 Task: Search one way flight ticket for 1 adult, 6 children, 1 infant in seat and 1 infant on lap in business from Fayetteville: Fayetteville Regional Airport (grannis Field) to Raleigh: Raleigh-durham International Airport on 8-5-2023. Choice of flights is Singapure airlines. Number of bags: 8 checked bags. Price is upto 45000. Outbound departure time preference is 7:15.
Action: Mouse moved to (300, 262)
Screenshot: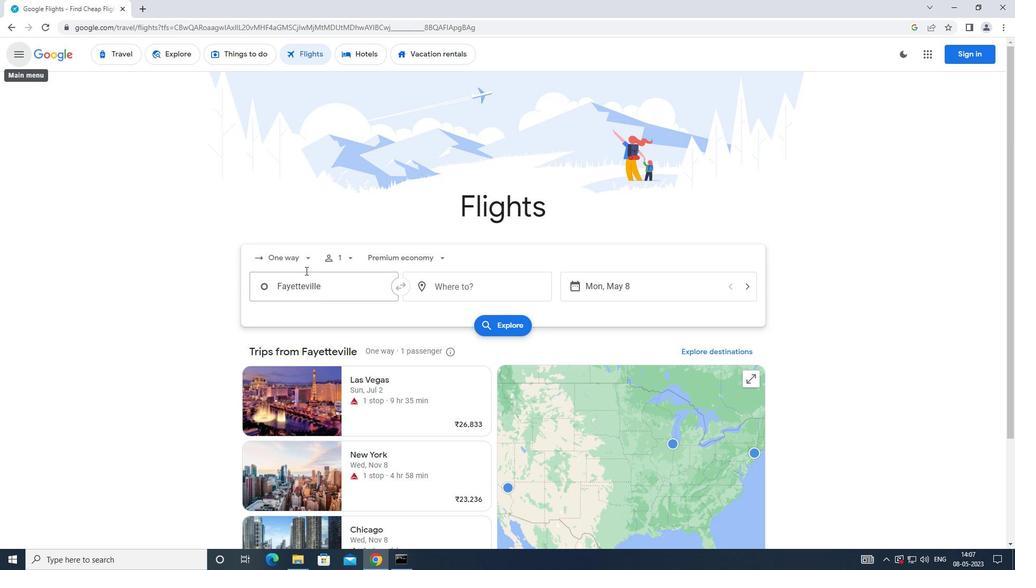 
Action: Mouse pressed left at (300, 262)
Screenshot: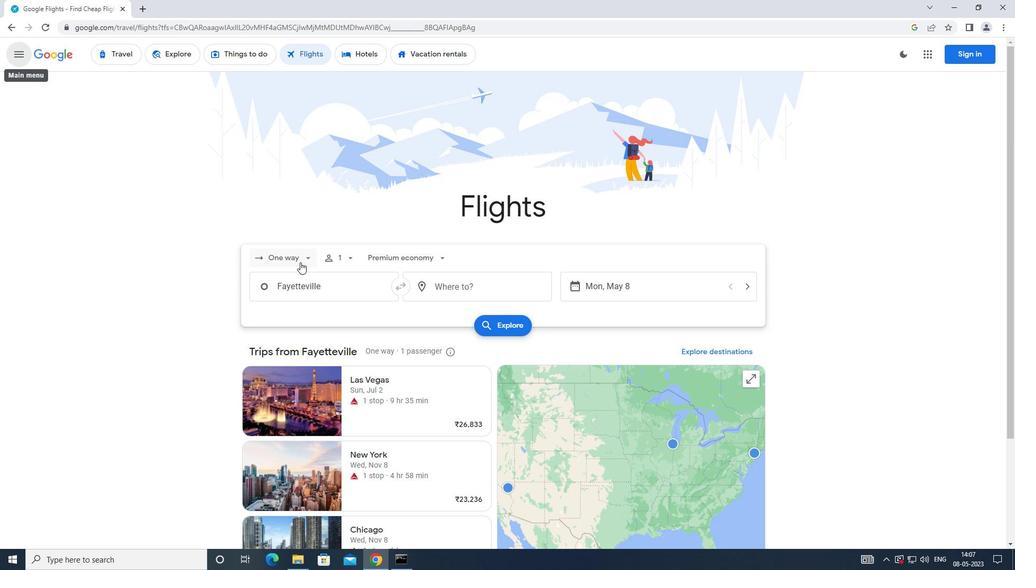 
Action: Mouse moved to (307, 306)
Screenshot: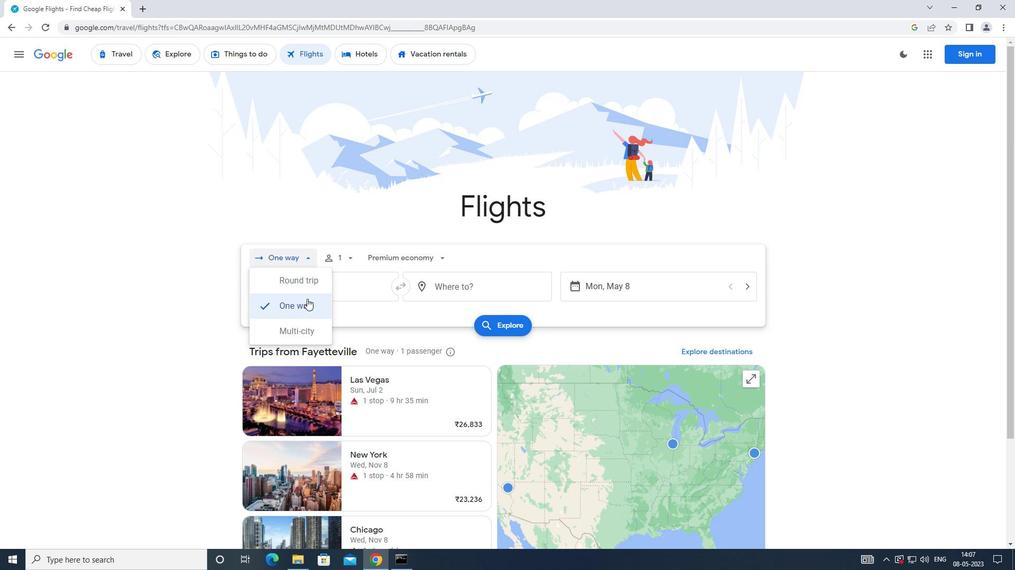 
Action: Mouse pressed left at (307, 306)
Screenshot: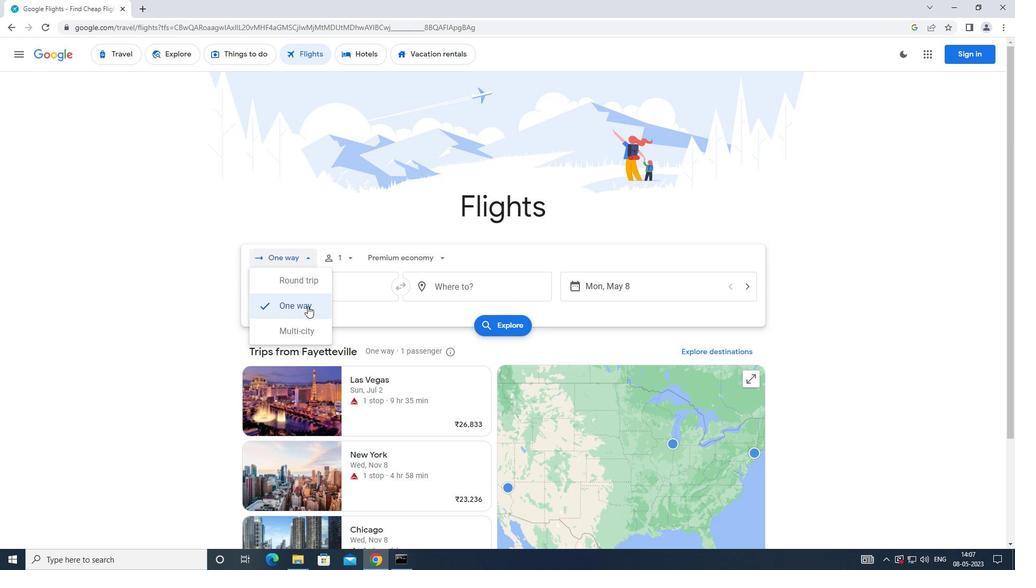 
Action: Mouse moved to (353, 256)
Screenshot: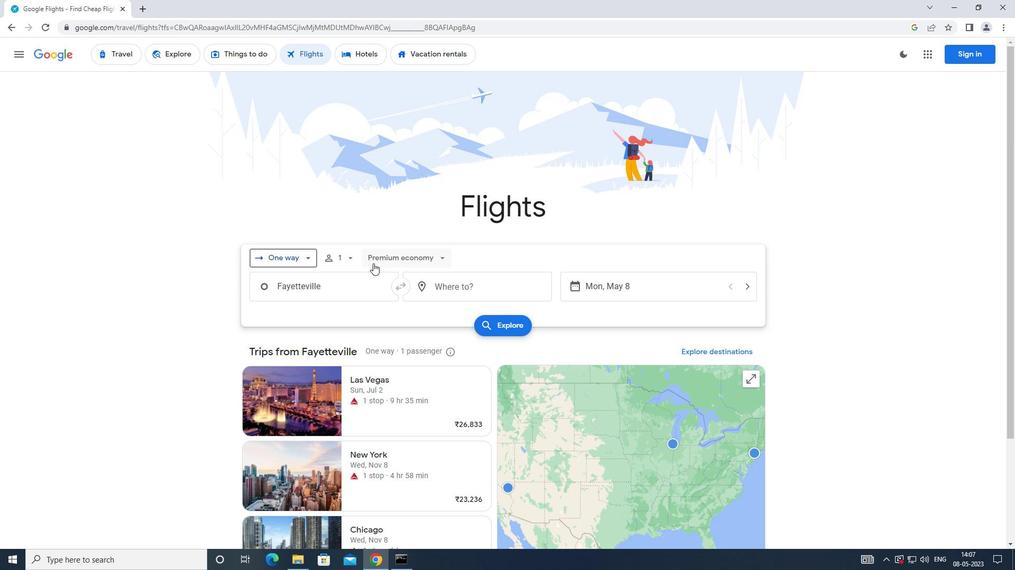 
Action: Mouse pressed left at (353, 256)
Screenshot: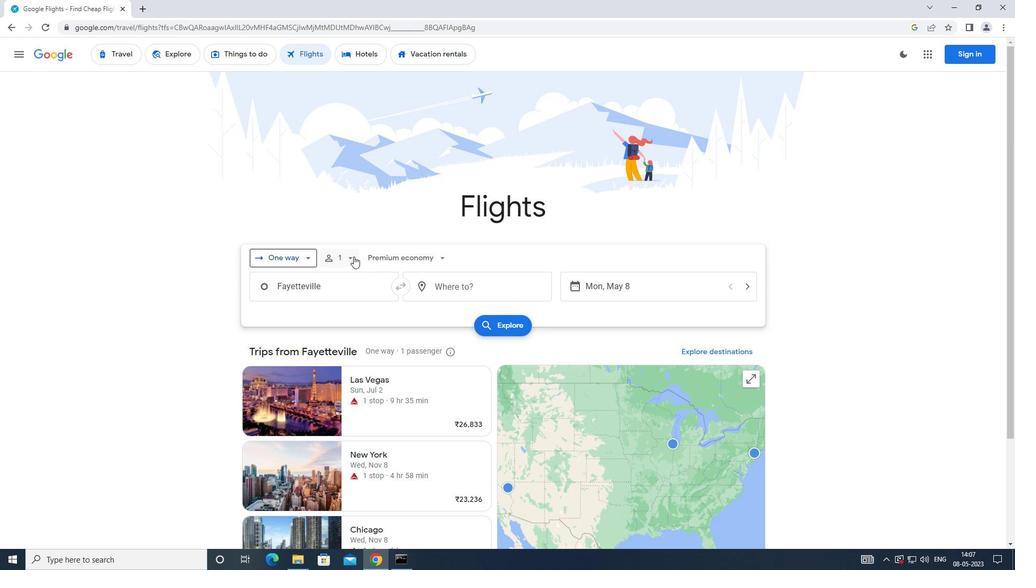 
Action: Mouse moved to (426, 314)
Screenshot: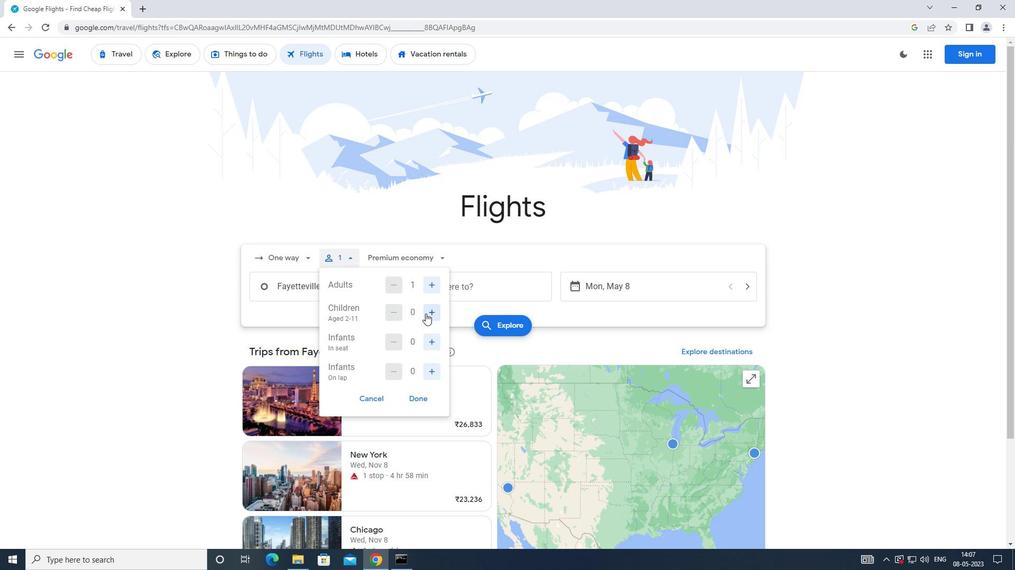 
Action: Mouse pressed left at (426, 314)
Screenshot: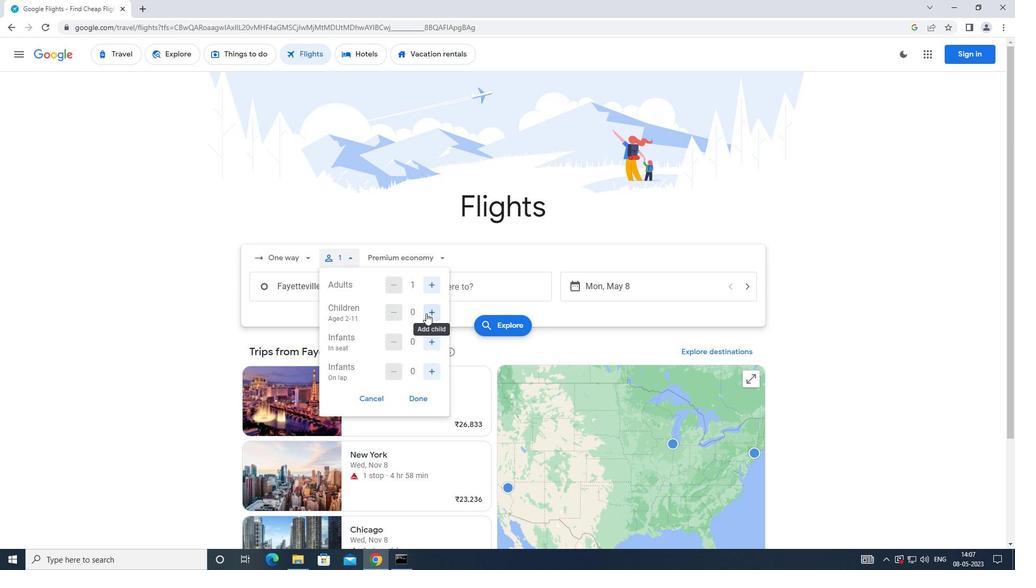 
Action: Mouse pressed left at (426, 314)
Screenshot: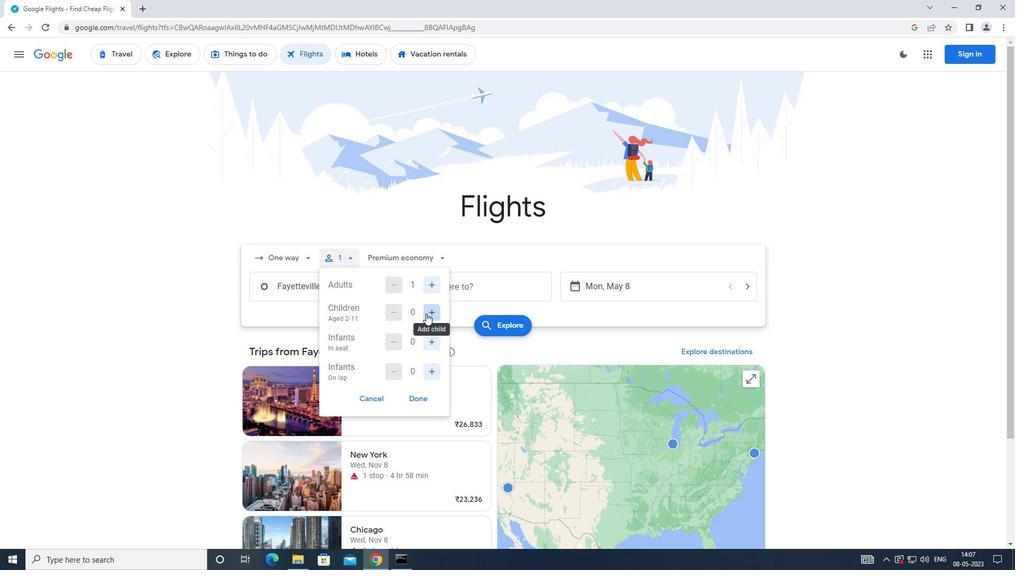 
Action: Mouse pressed left at (426, 314)
Screenshot: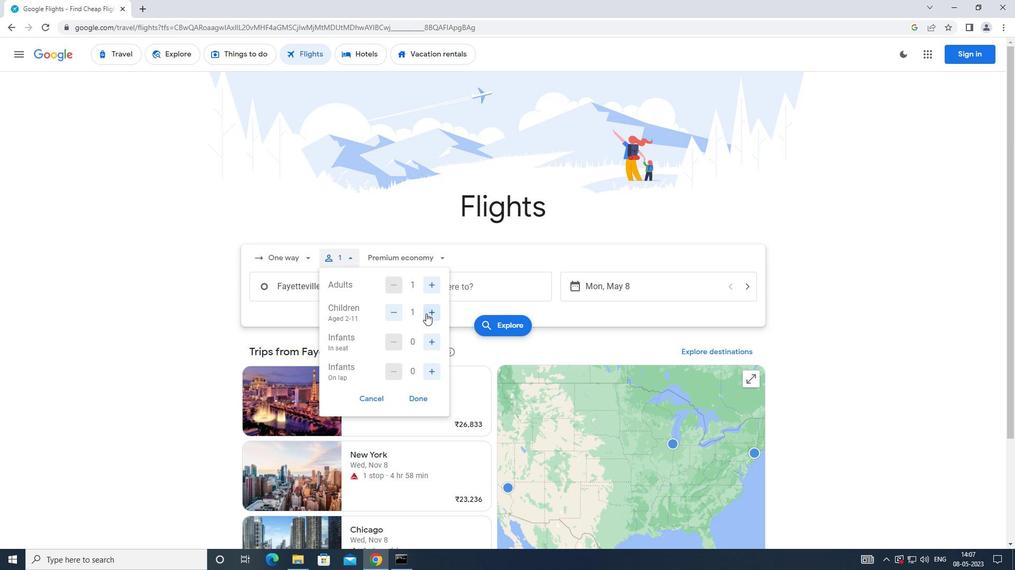 
Action: Mouse pressed left at (426, 314)
Screenshot: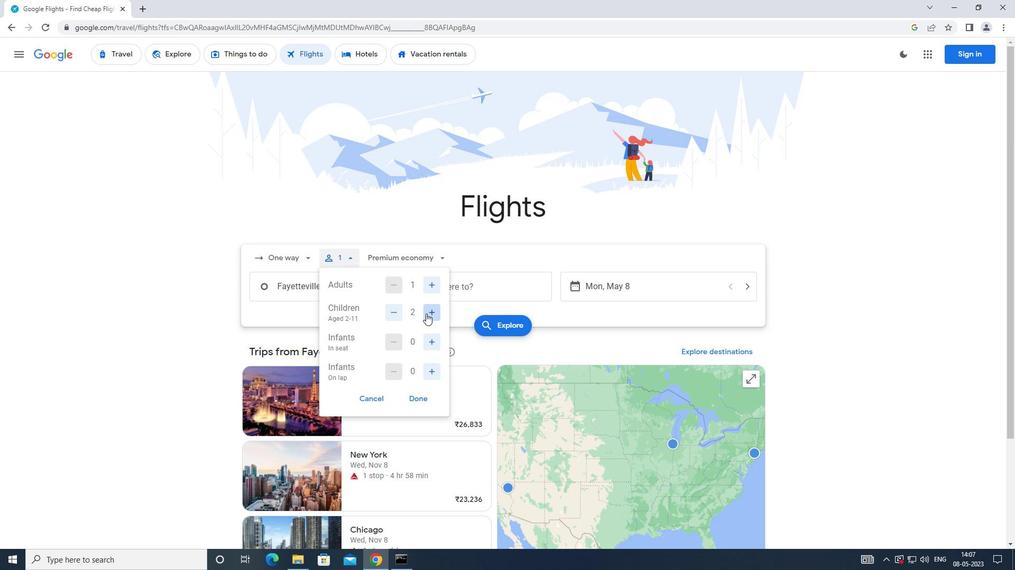 
Action: Mouse pressed left at (426, 314)
Screenshot: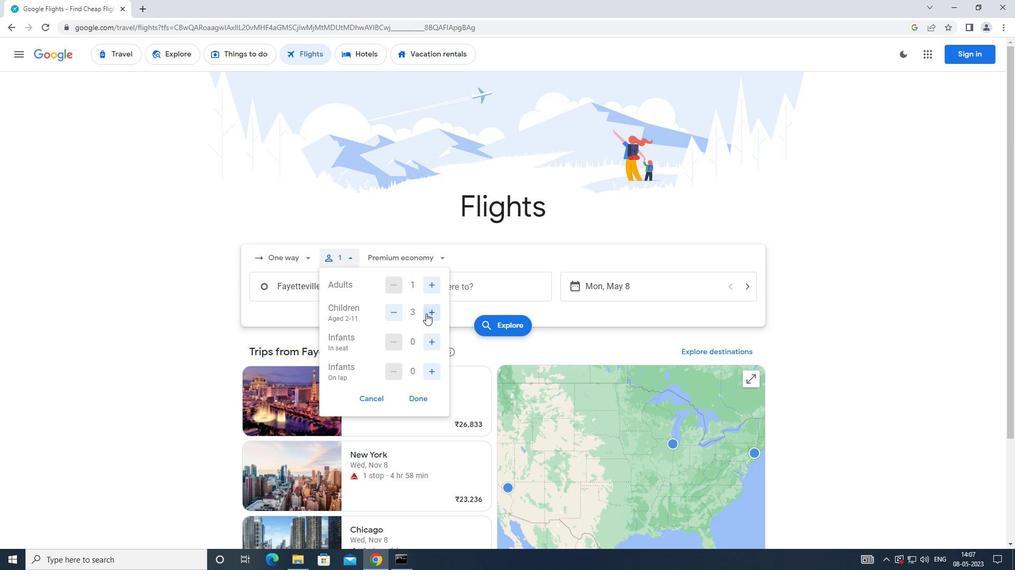 
Action: Mouse pressed left at (426, 314)
Screenshot: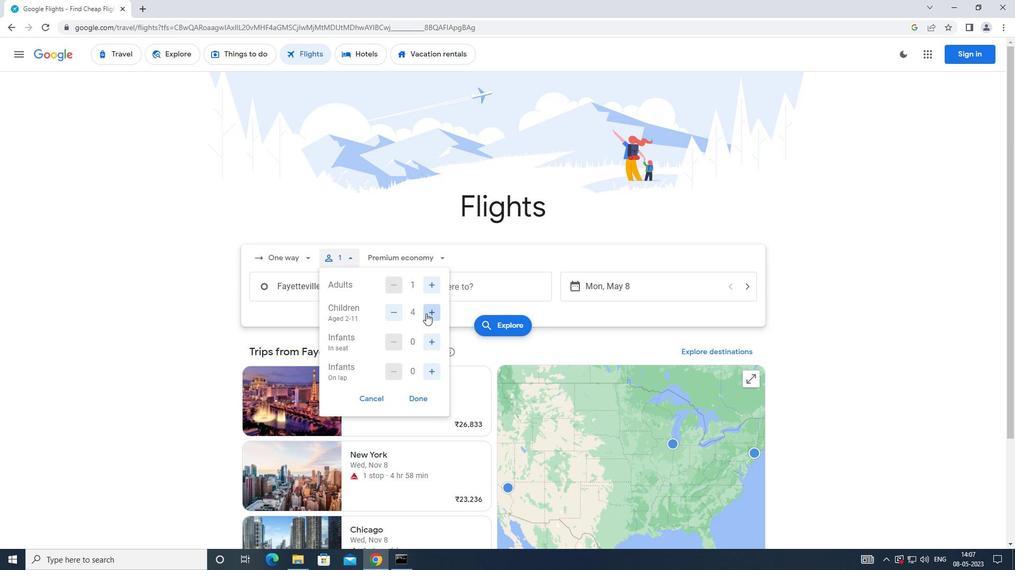 
Action: Mouse moved to (430, 337)
Screenshot: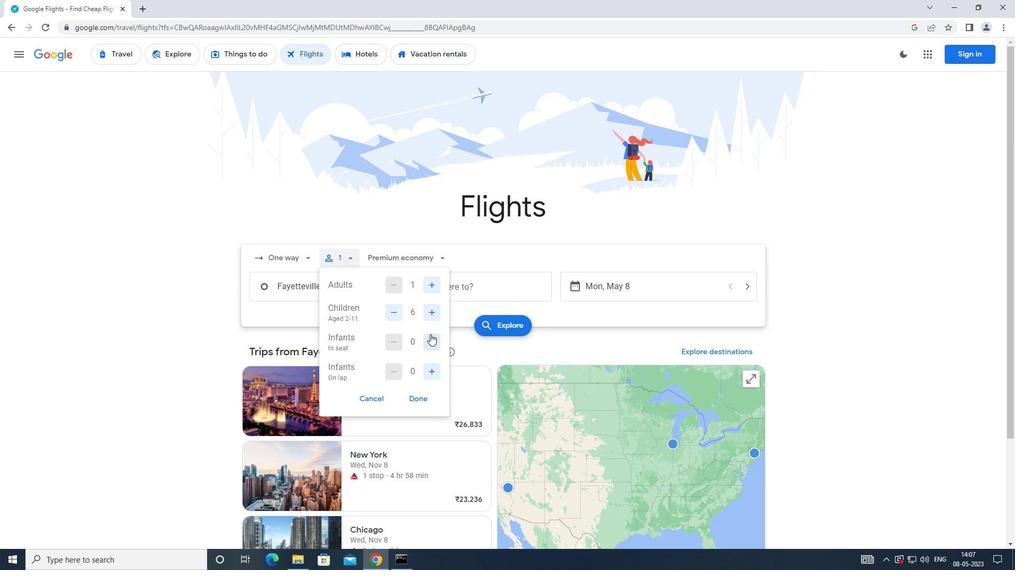 
Action: Mouse pressed left at (430, 337)
Screenshot: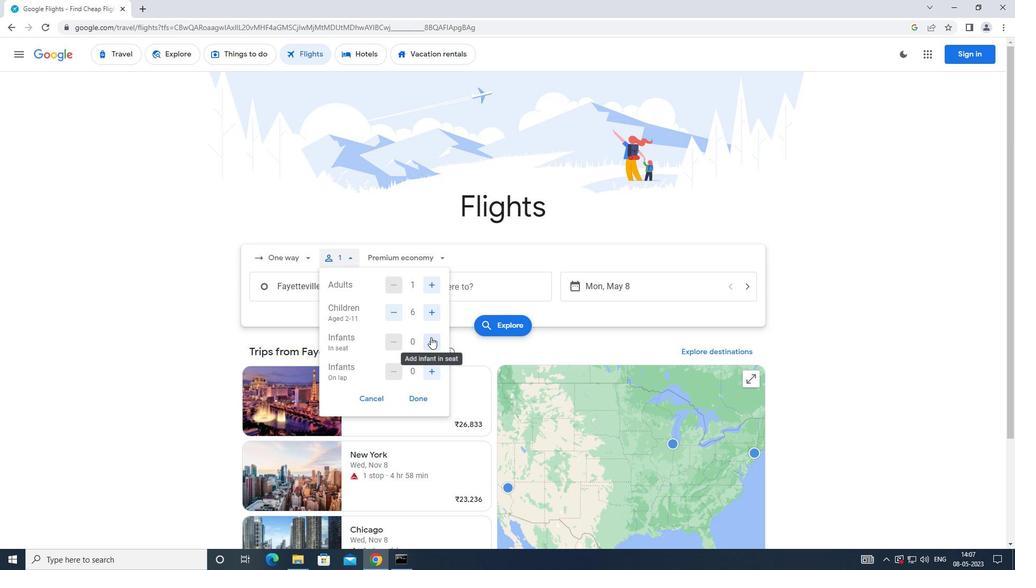 
Action: Mouse moved to (432, 372)
Screenshot: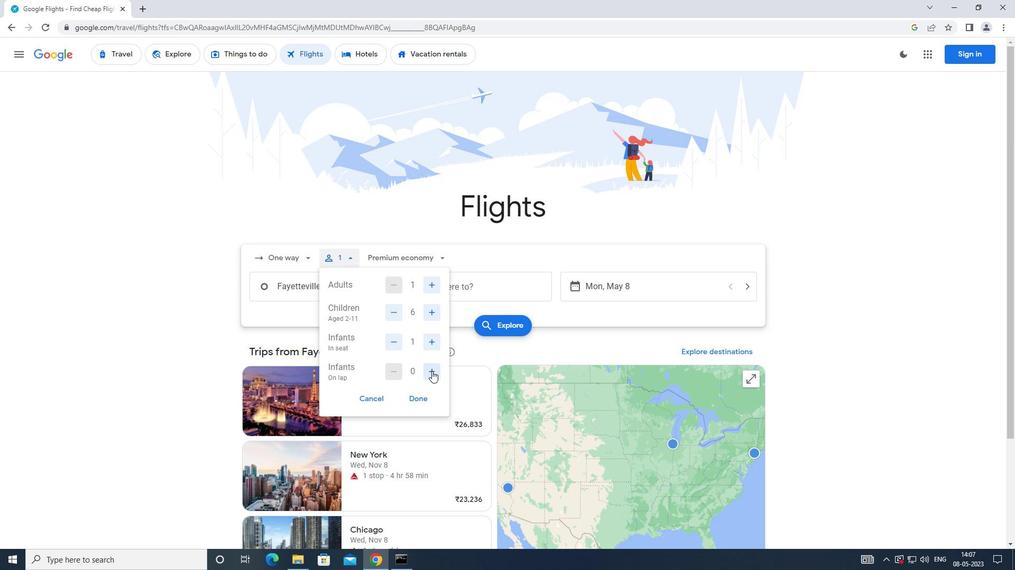 
Action: Mouse pressed left at (432, 372)
Screenshot: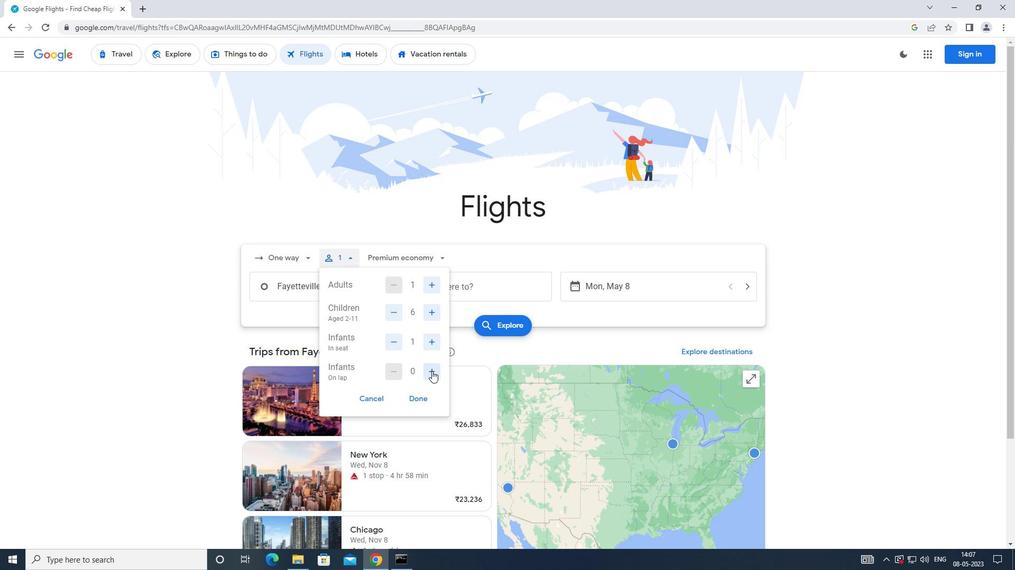 
Action: Mouse moved to (425, 395)
Screenshot: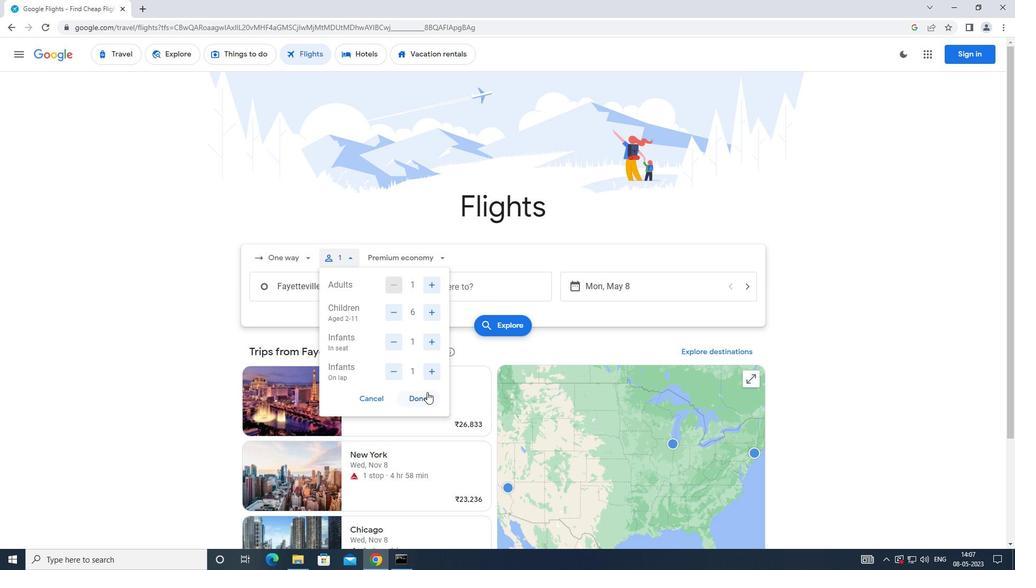 
Action: Mouse pressed left at (425, 395)
Screenshot: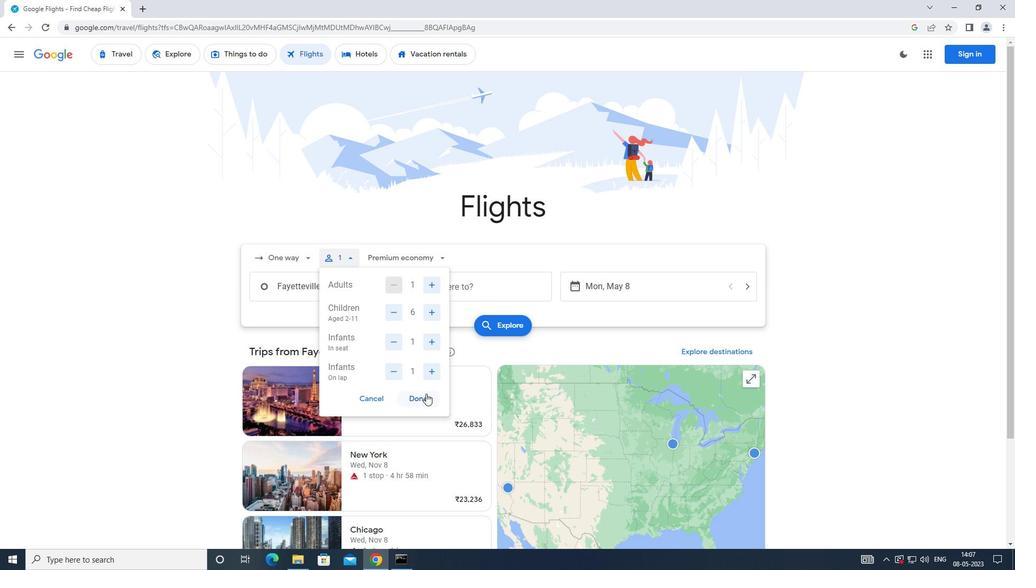 
Action: Mouse moved to (409, 263)
Screenshot: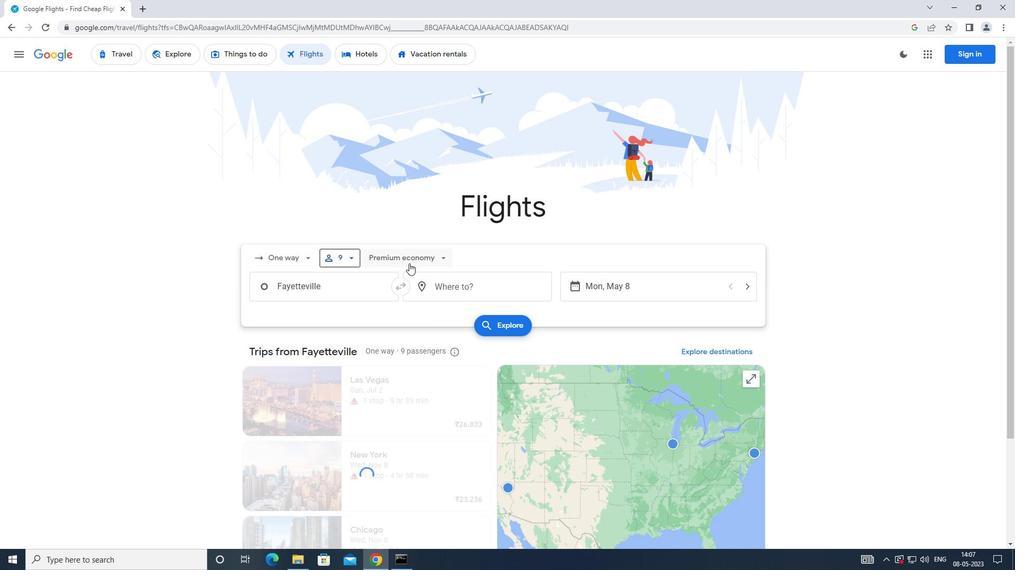 
Action: Mouse pressed left at (409, 263)
Screenshot: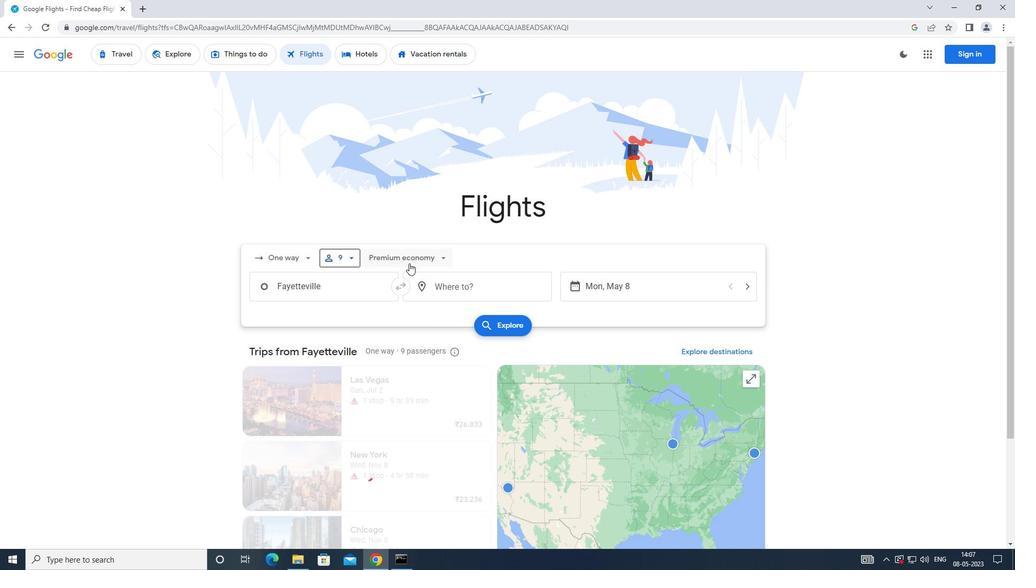
Action: Mouse moved to (419, 336)
Screenshot: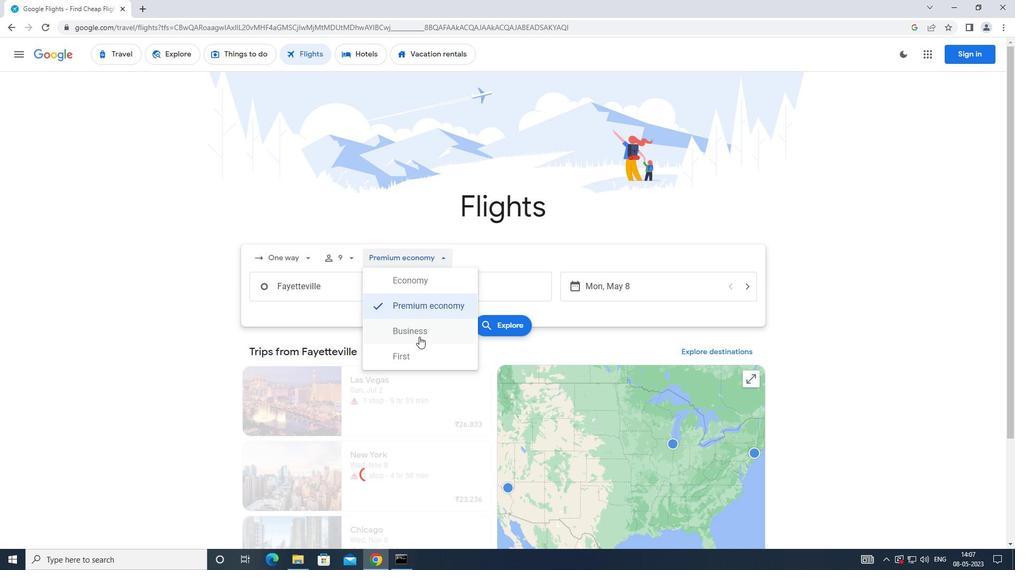 
Action: Mouse pressed left at (419, 336)
Screenshot: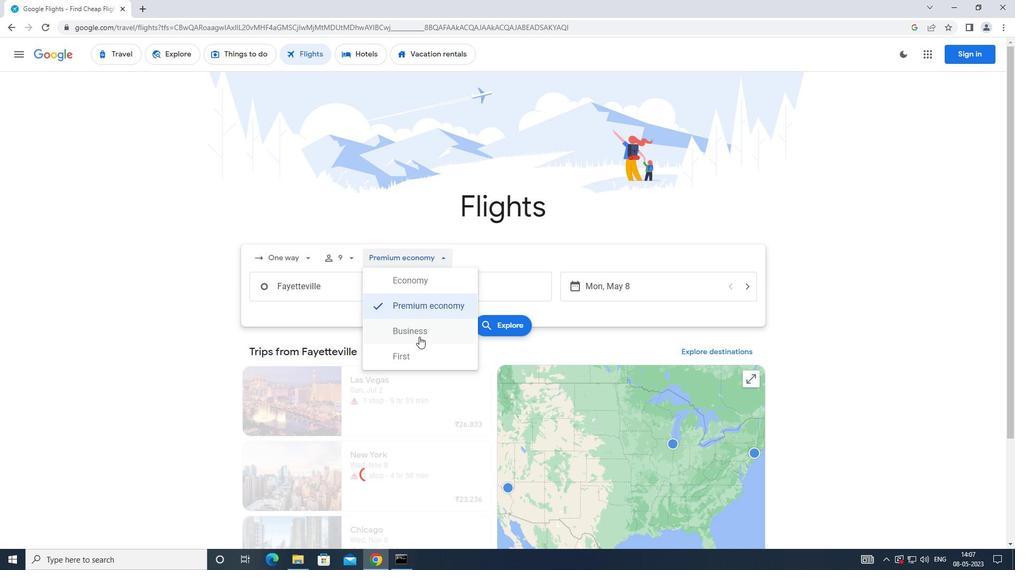 
Action: Mouse moved to (337, 299)
Screenshot: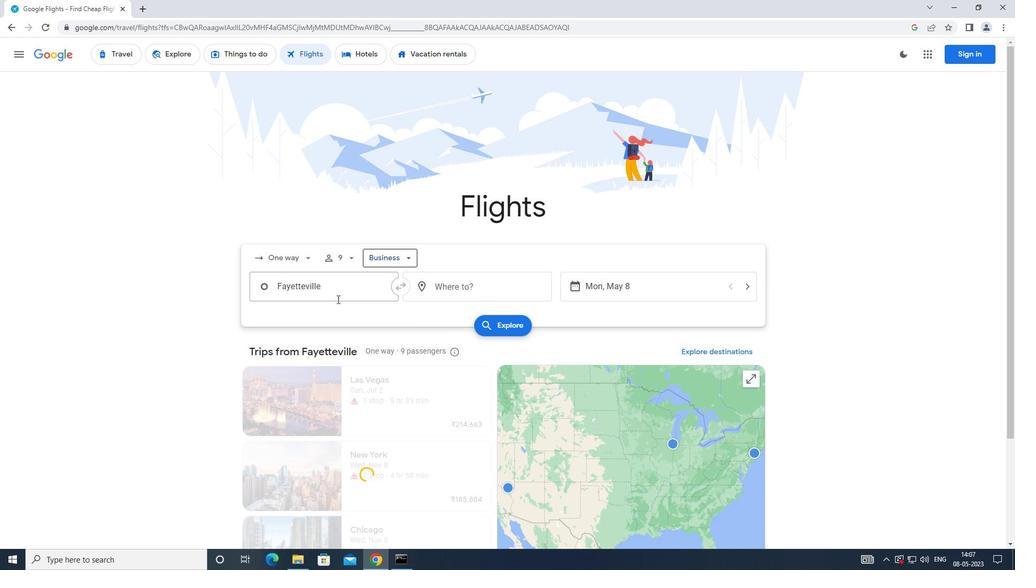 
Action: Mouse pressed left at (337, 299)
Screenshot: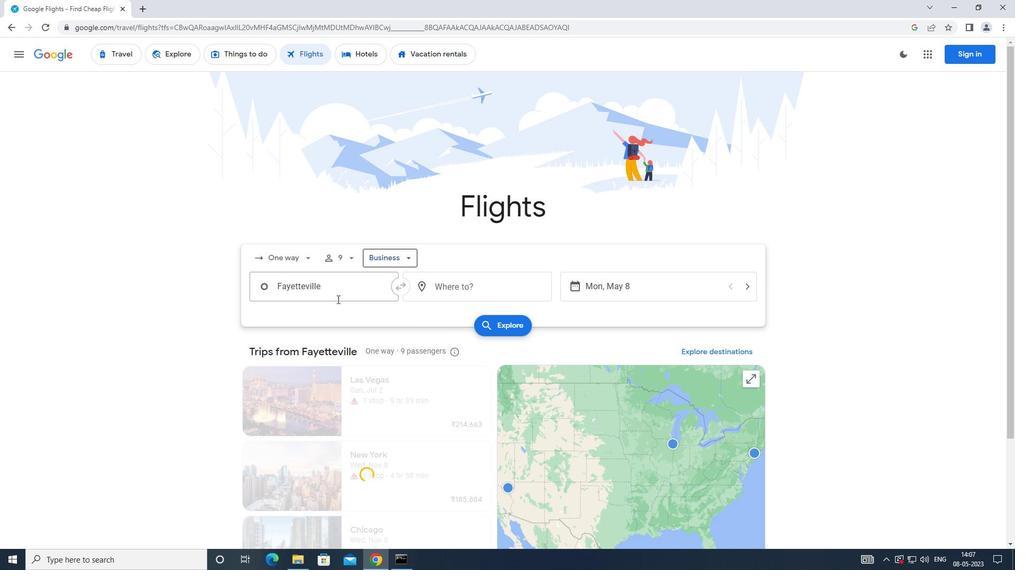 
Action: Mouse moved to (337, 311)
Screenshot: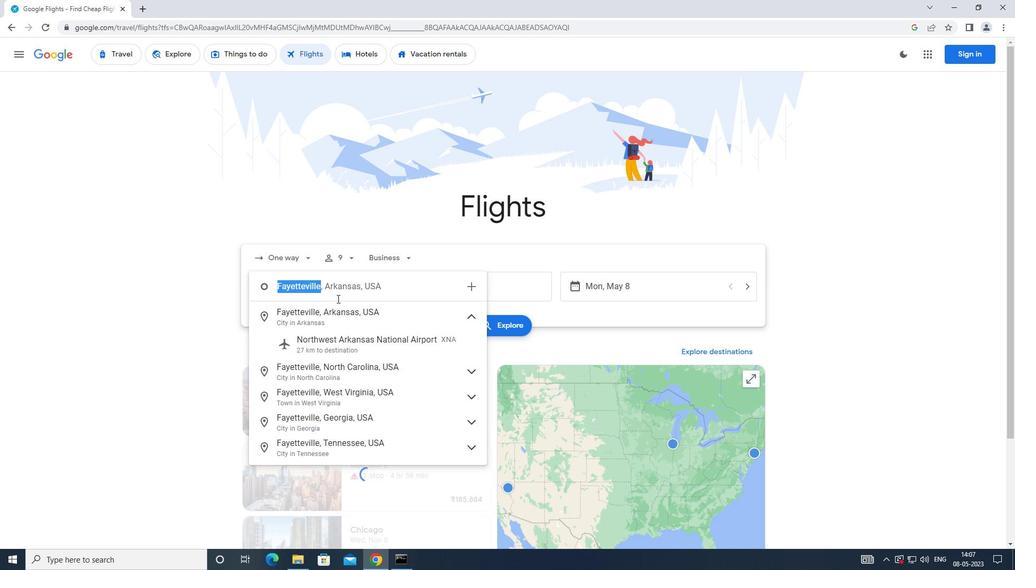 
Action: Key pressed <Key.caps_lock>f<Key.caps_lock>ayetteville<Key.enter>
Screenshot: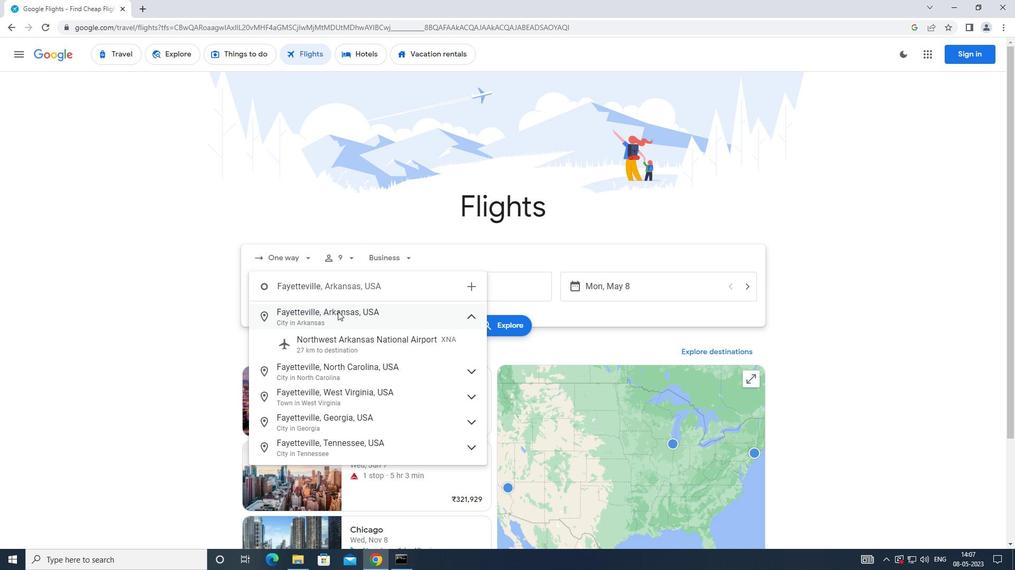 
Action: Mouse moved to (475, 293)
Screenshot: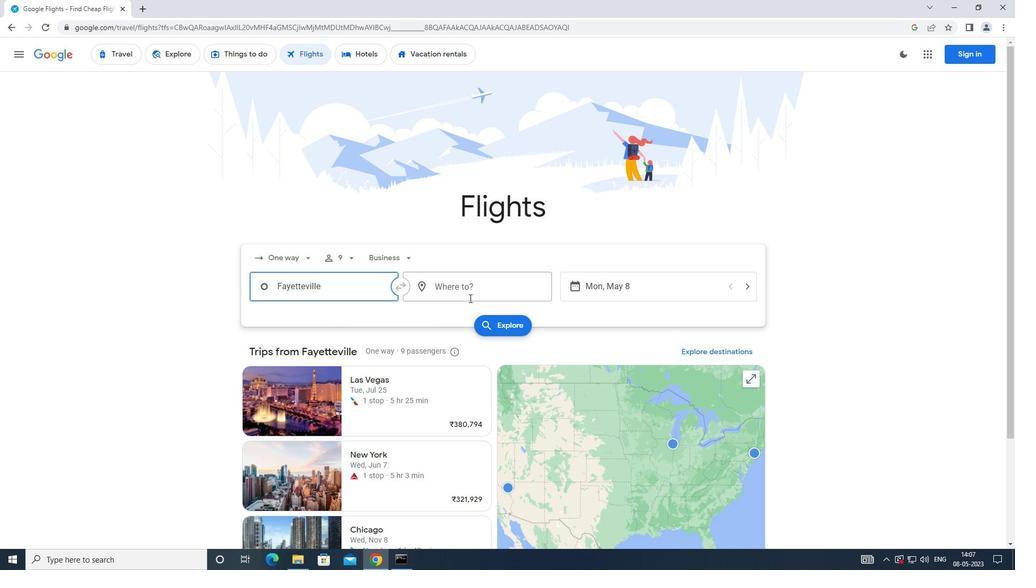 
Action: Mouse pressed left at (475, 293)
Screenshot: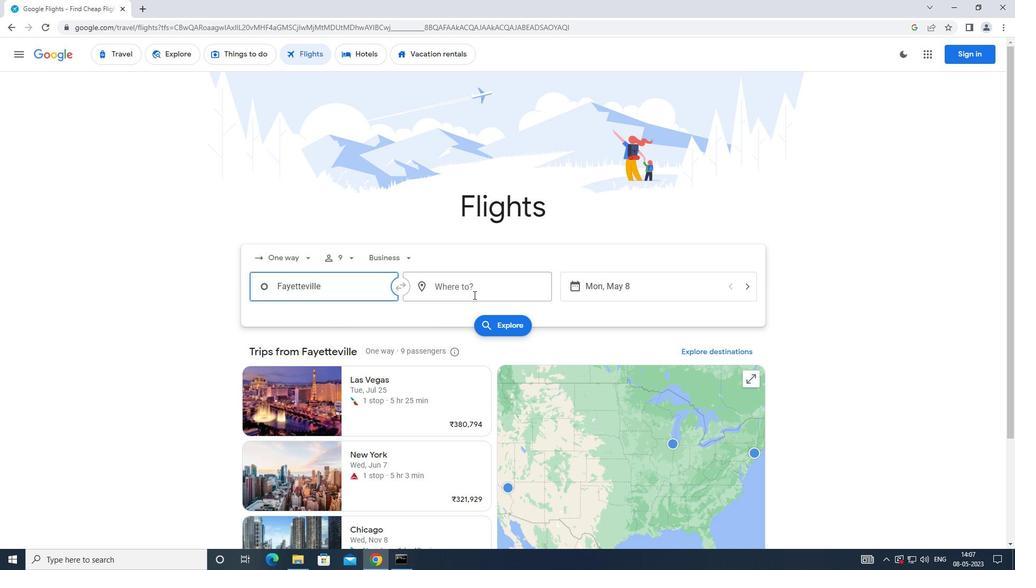
Action: Key pressed <Key.caps_lock>r<Key.caps_lock>aleigh
Screenshot: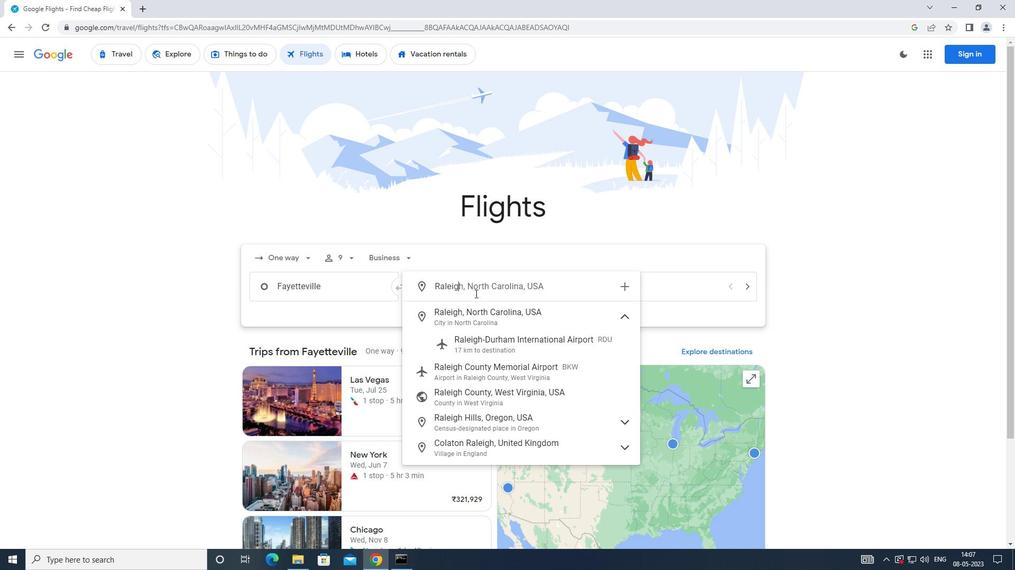 
Action: Mouse moved to (473, 334)
Screenshot: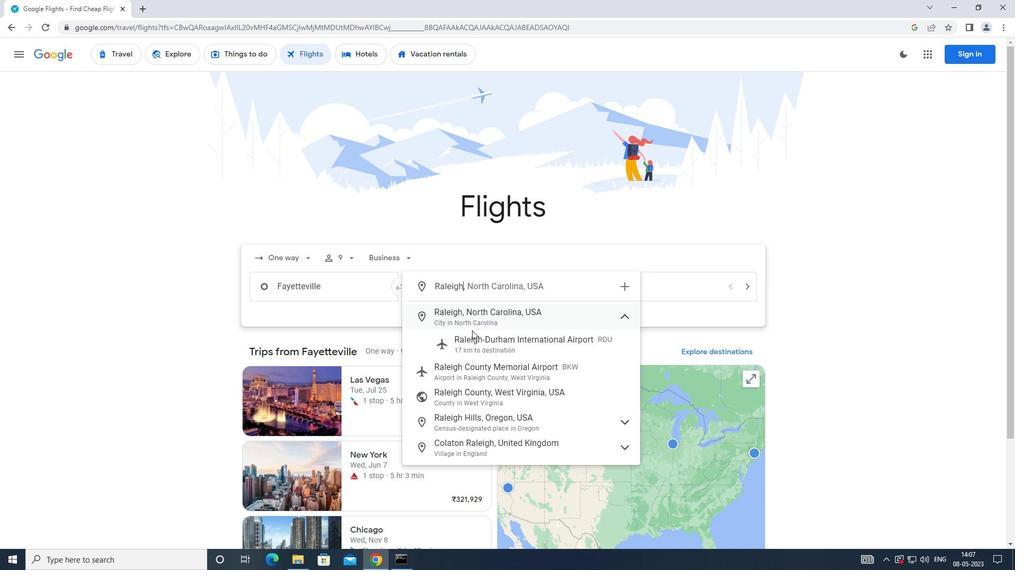 
Action: Mouse pressed left at (473, 334)
Screenshot: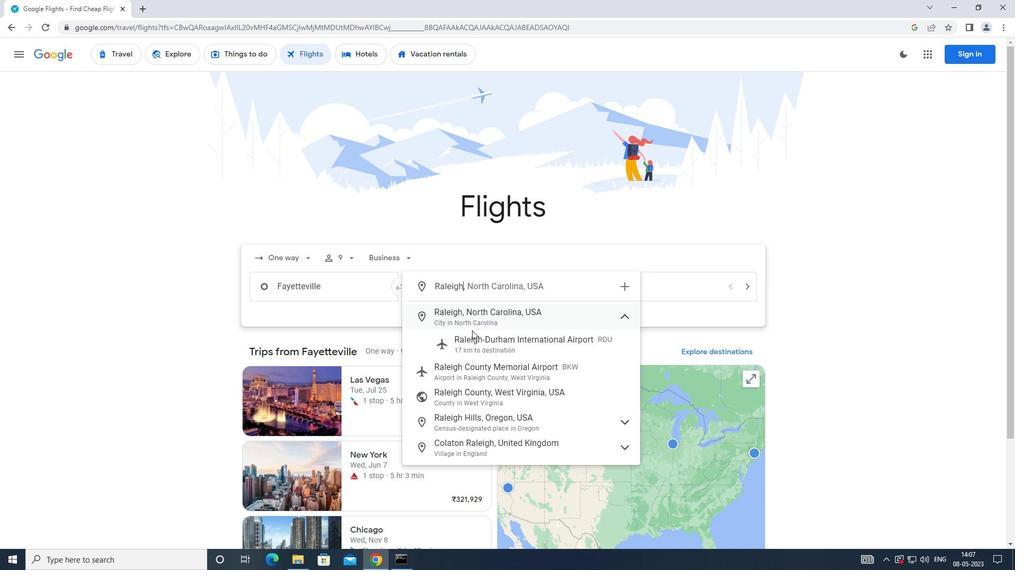 
Action: Mouse moved to (598, 287)
Screenshot: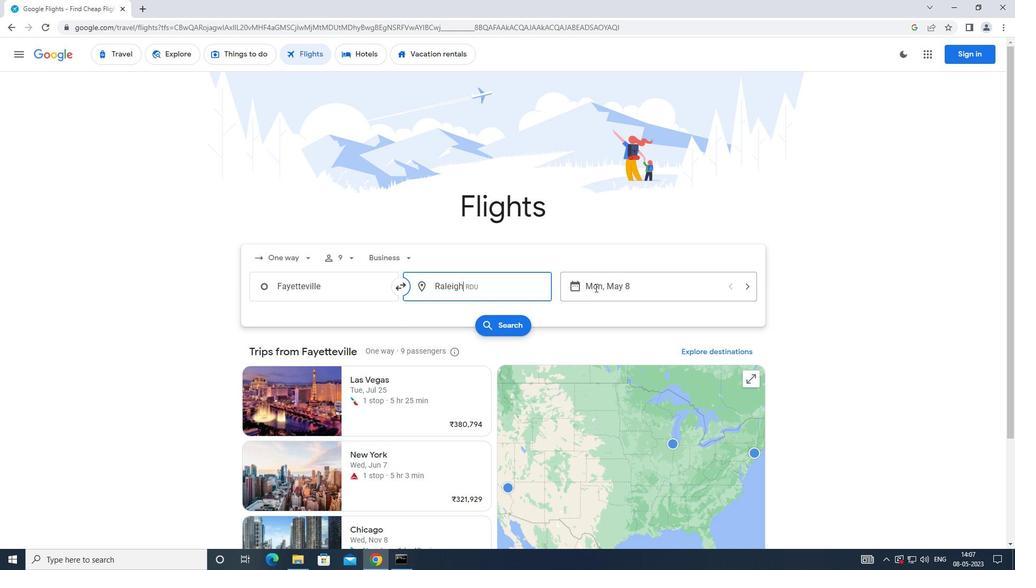 
Action: Mouse pressed left at (598, 287)
Screenshot: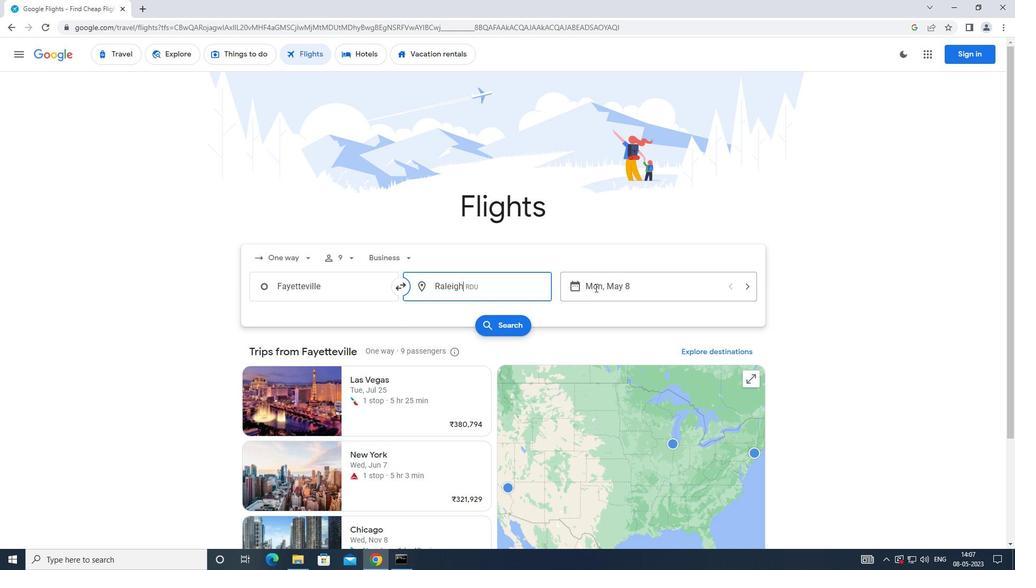 
Action: Mouse moved to (408, 393)
Screenshot: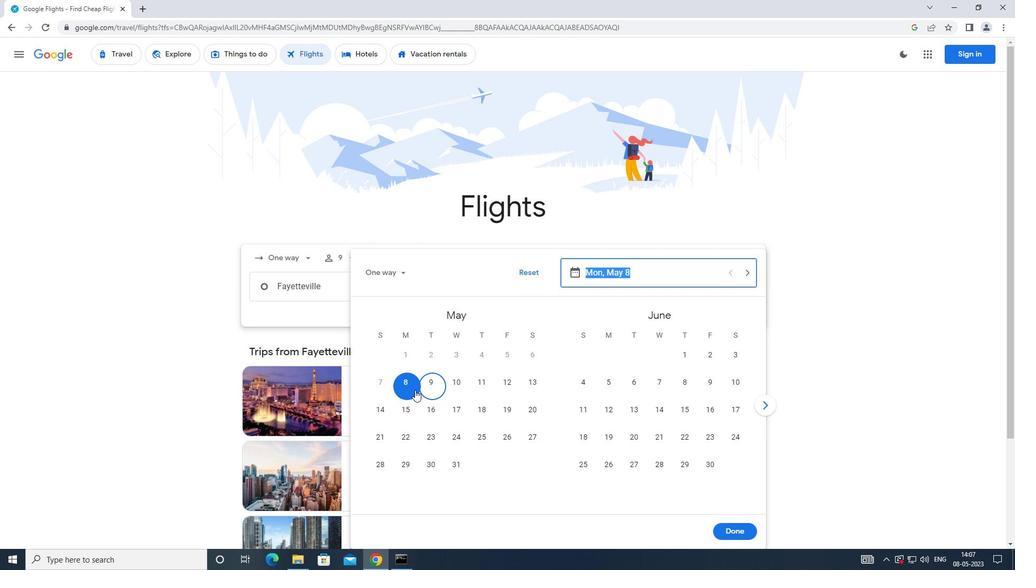 
Action: Mouse pressed left at (408, 393)
Screenshot: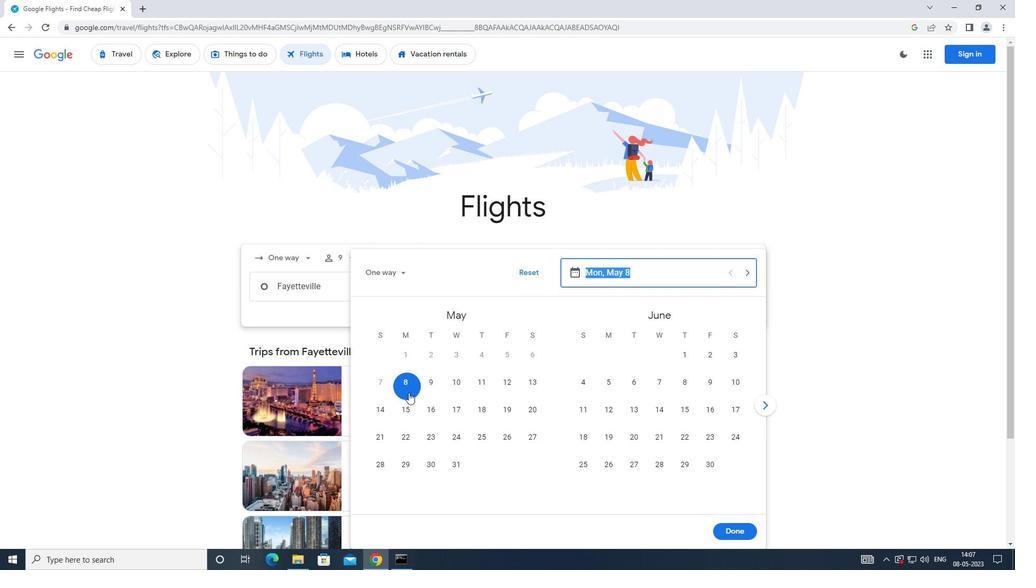 
Action: Mouse moved to (736, 528)
Screenshot: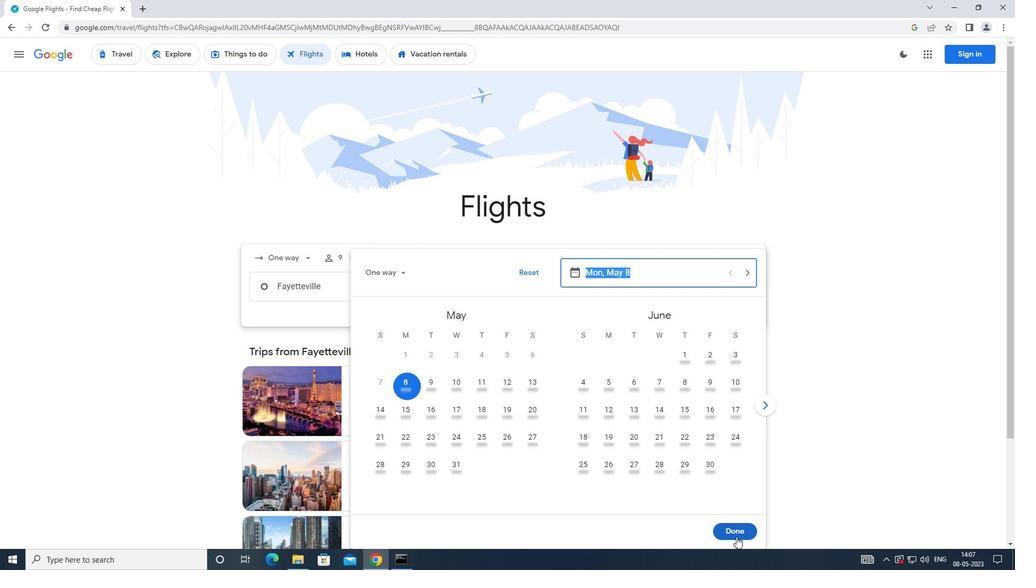 
Action: Mouse pressed left at (736, 528)
Screenshot: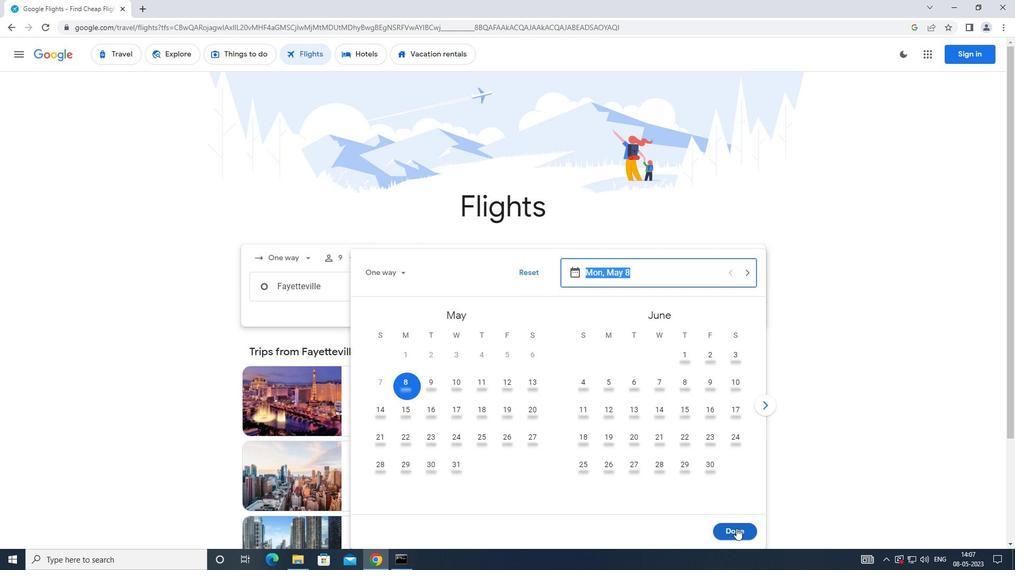 
Action: Mouse moved to (506, 320)
Screenshot: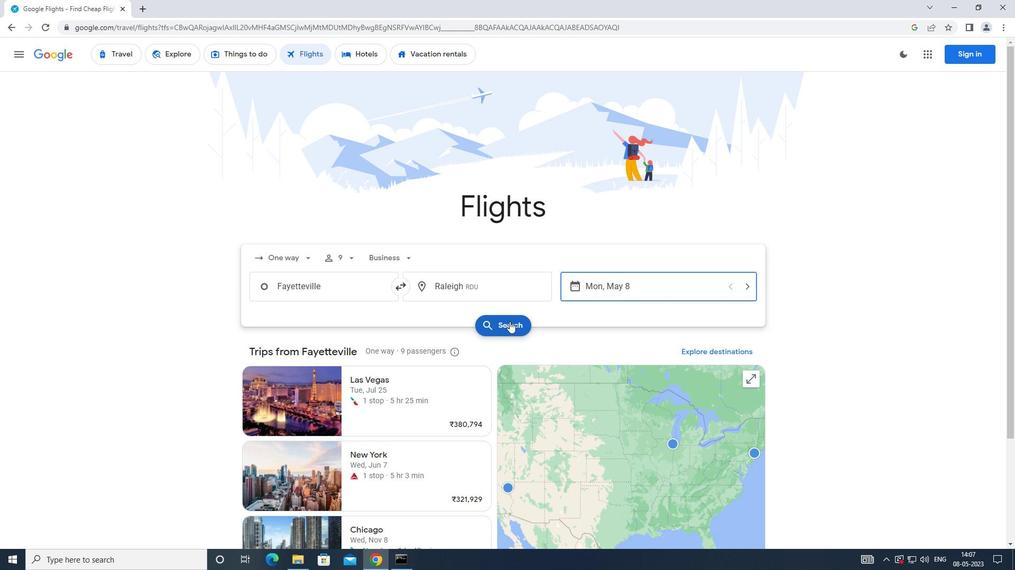 
Action: Mouse pressed left at (506, 320)
Screenshot: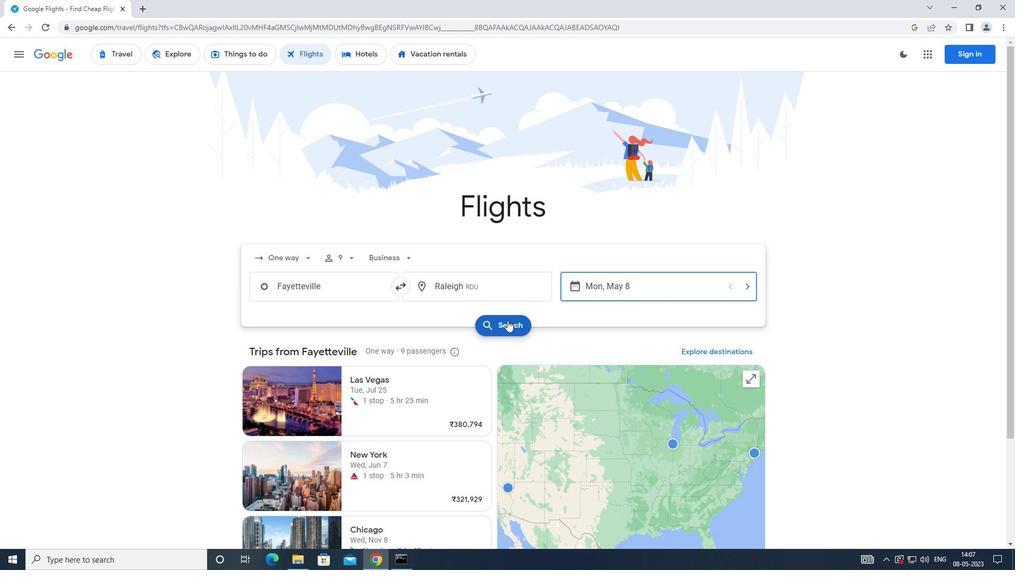 
Action: Mouse moved to (259, 154)
Screenshot: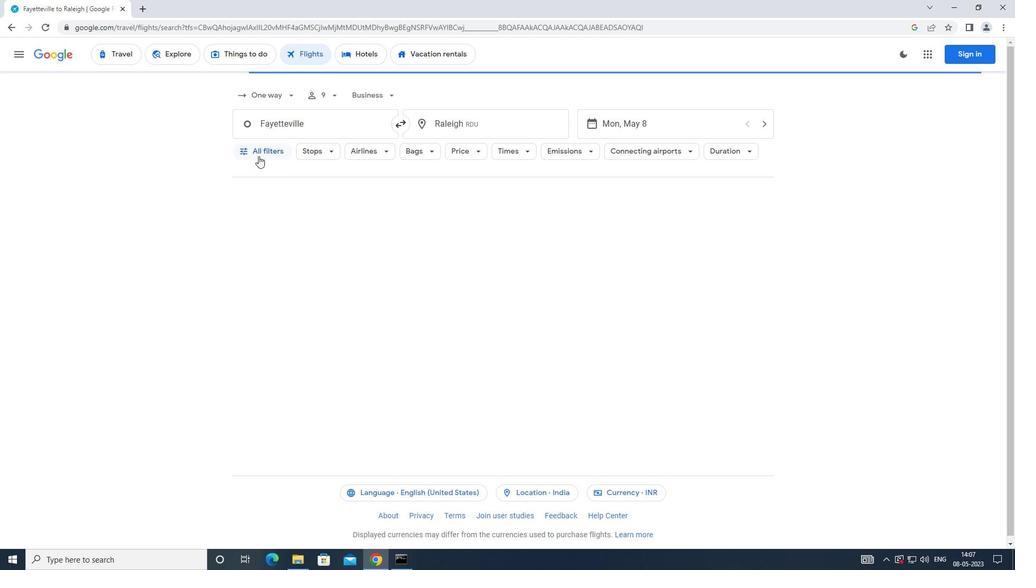 
Action: Mouse pressed left at (259, 154)
Screenshot: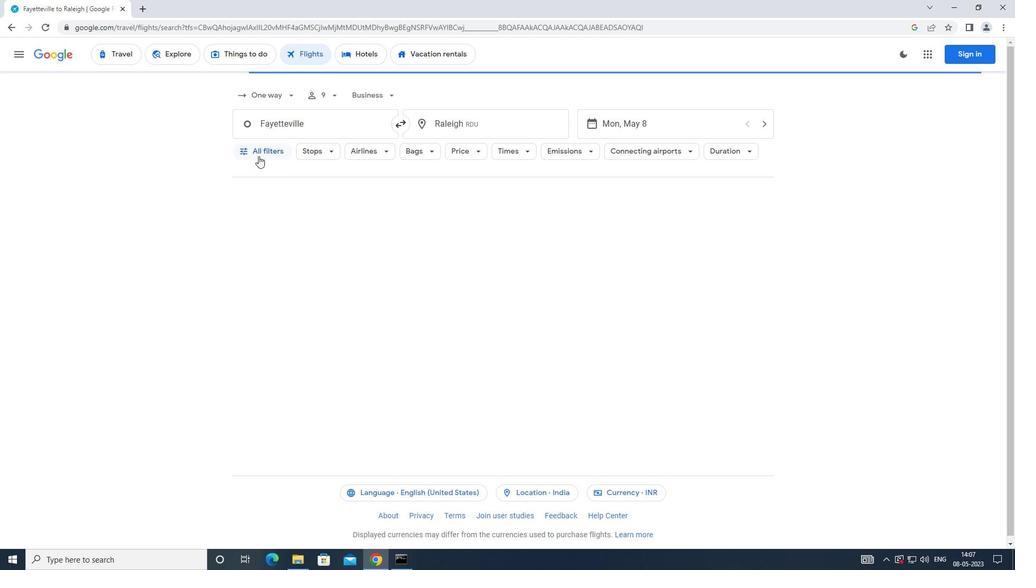 
Action: Mouse moved to (383, 376)
Screenshot: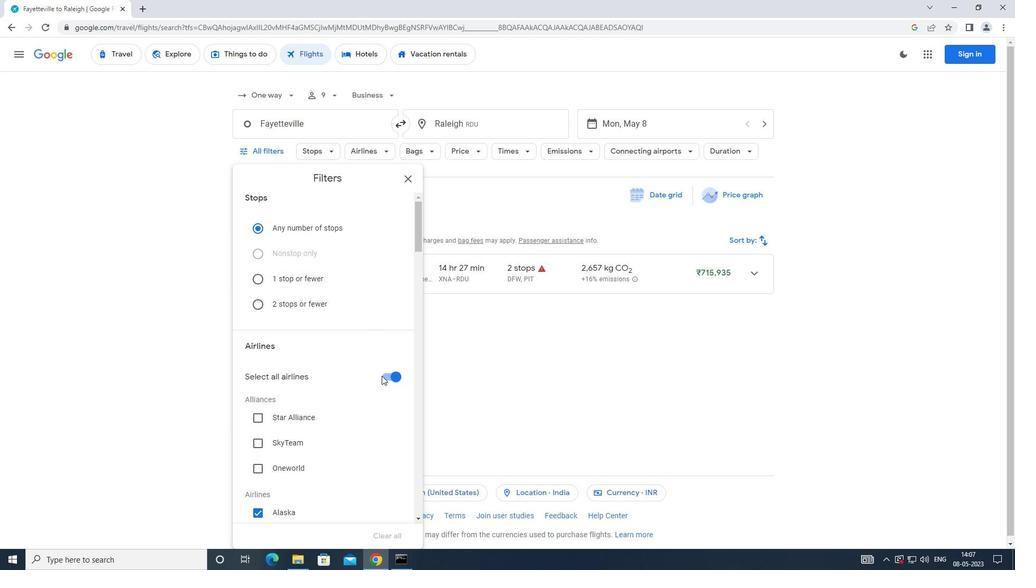 
Action: Mouse pressed left at (383, 376)
Screenshot: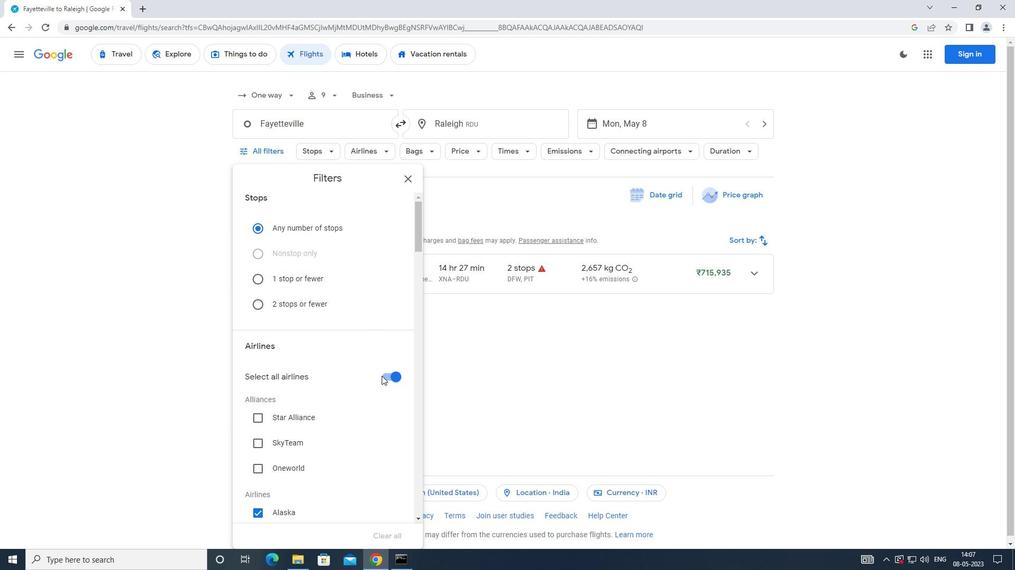 
Action: Mouse moved to (367, 374)
Screenshot: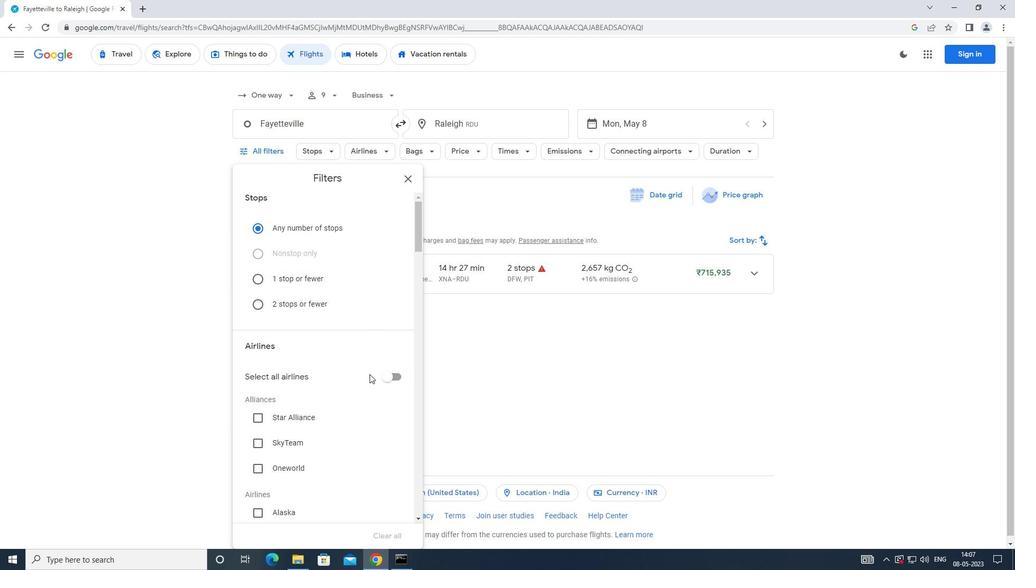 
Action: Mouse scrolled (367, 373) with delta (0, 0)
Screenshot: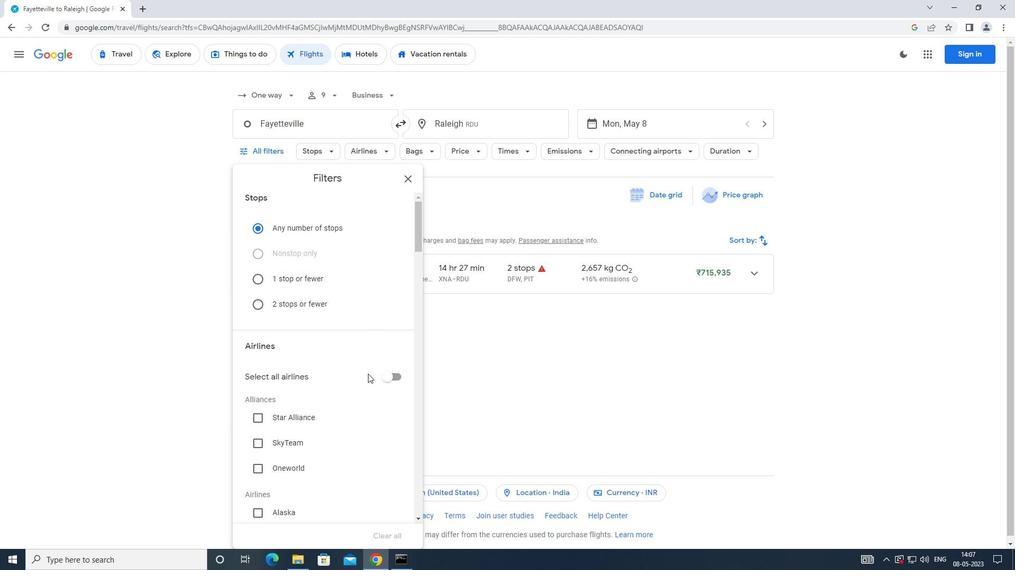
Action: Mouse scrolled (367, 373) with delta (0, 0)
Screenshot: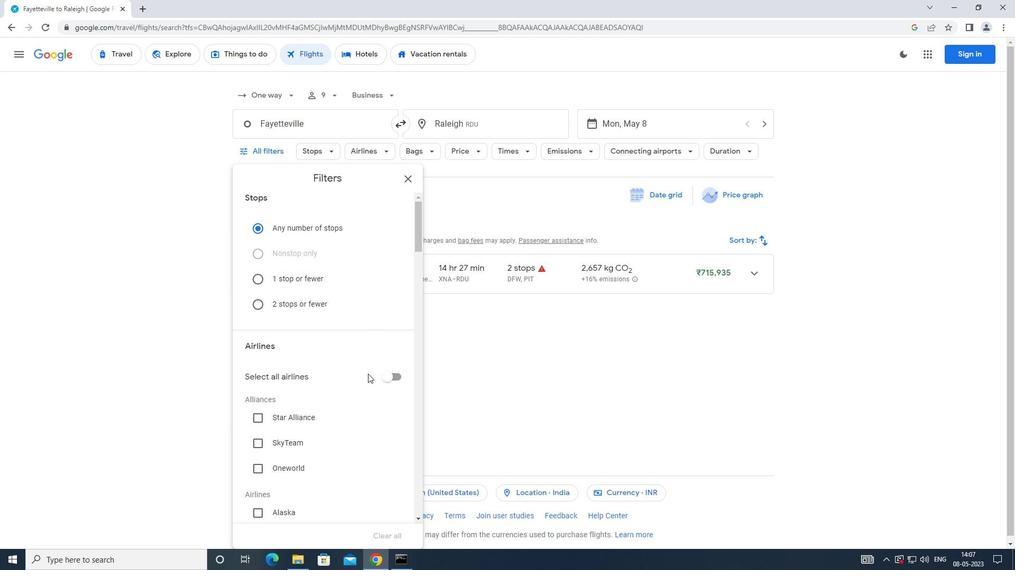 
Action: Mouse scrolled (367, 373) with delta (0, 0)
Screenshot: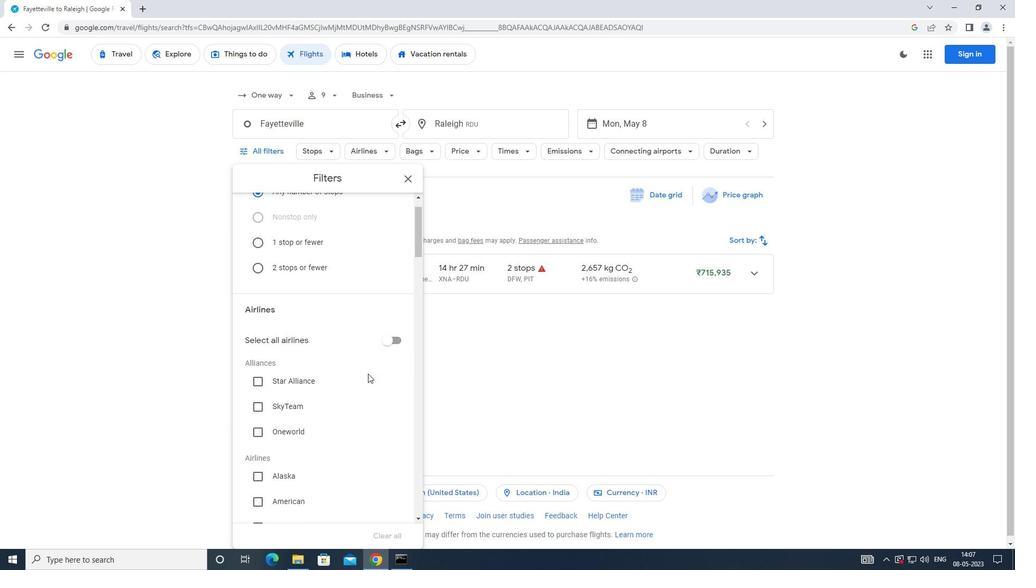 
Action: Mouse moved to (367, 373)
Screenshot: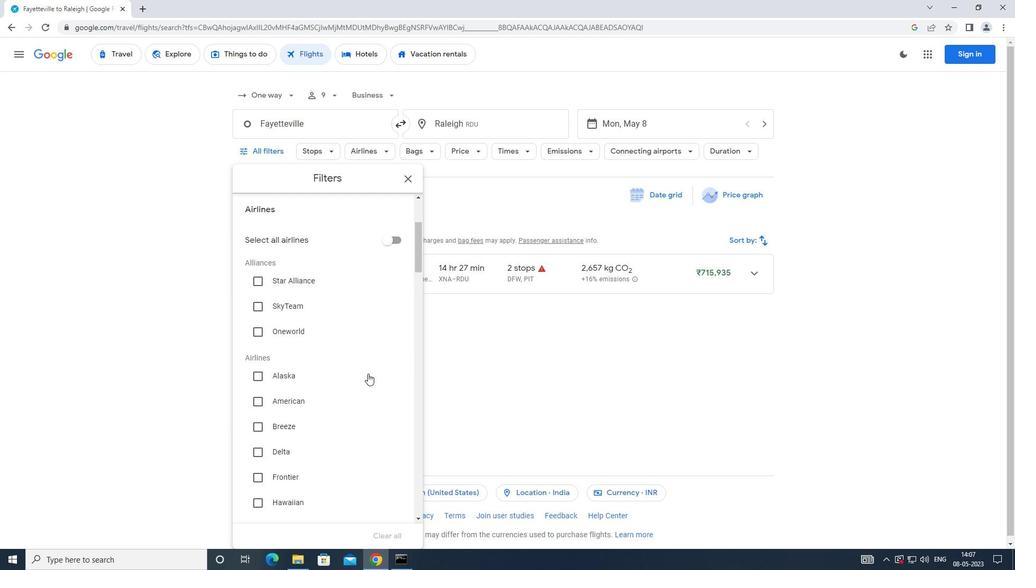 
Action: Mouse scrolled (367, 372) with delta (0, 0)
Screenshot: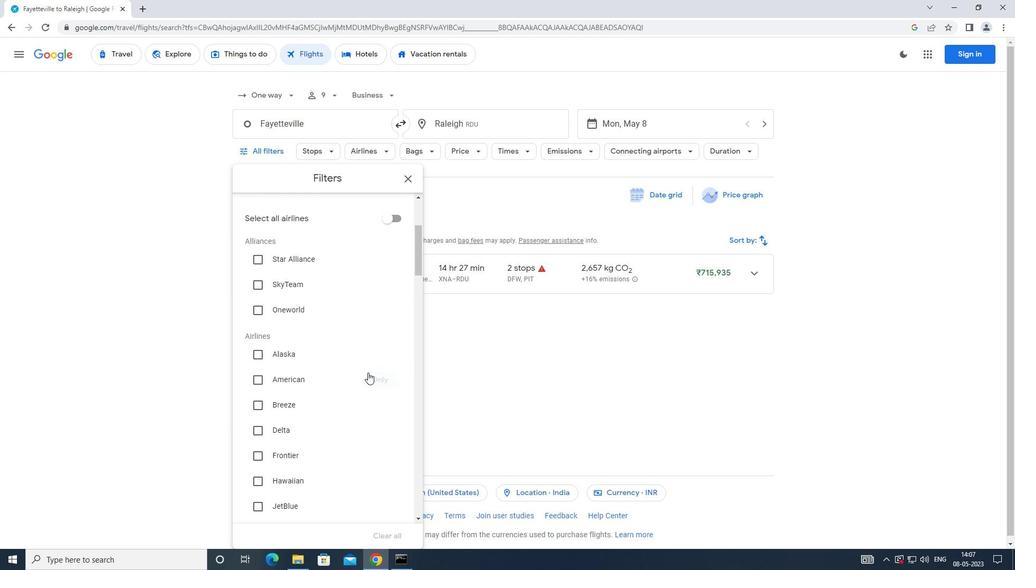 
Action: Mouse scrolled (367, 372) with delta (0, 0)
Screenshot: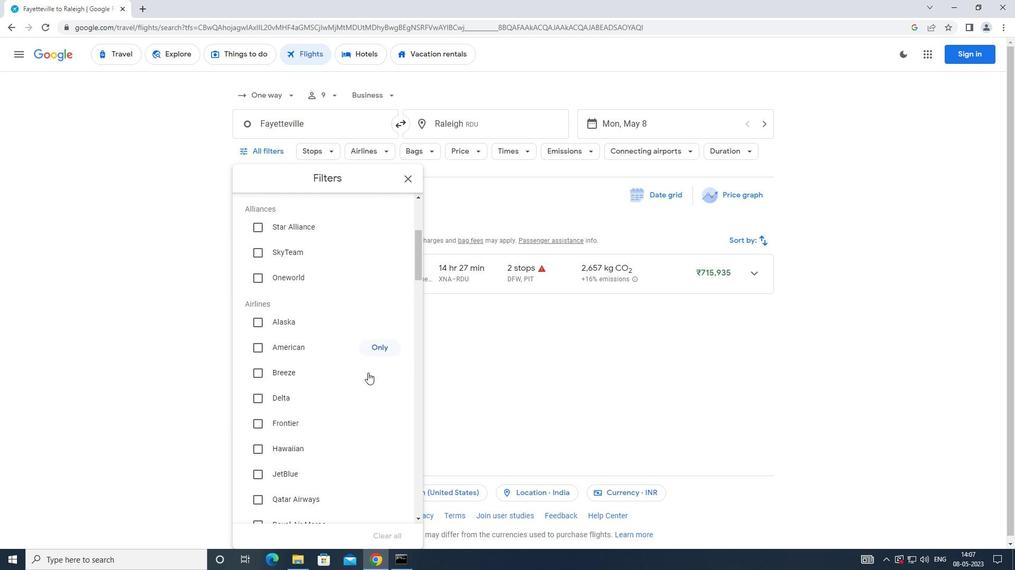 
Action: Mouse scrolled (367, 372) with delta (0, 0)
Screenshot: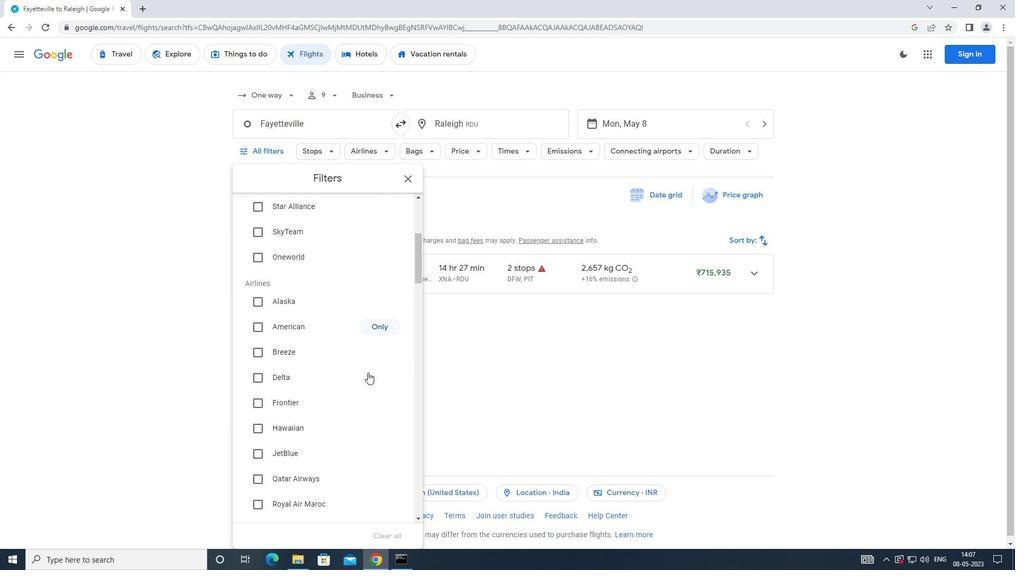 
Action: Mouse scrolled (367, 372) with delta (0, 0)
Screenshot: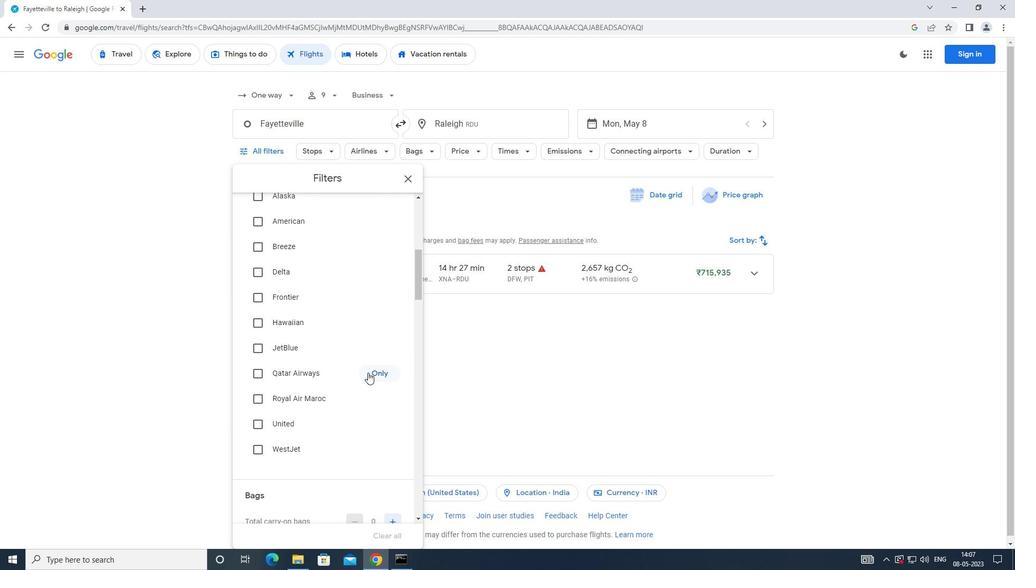 
Action: Mouse moved to (367, 372)
Screenshot: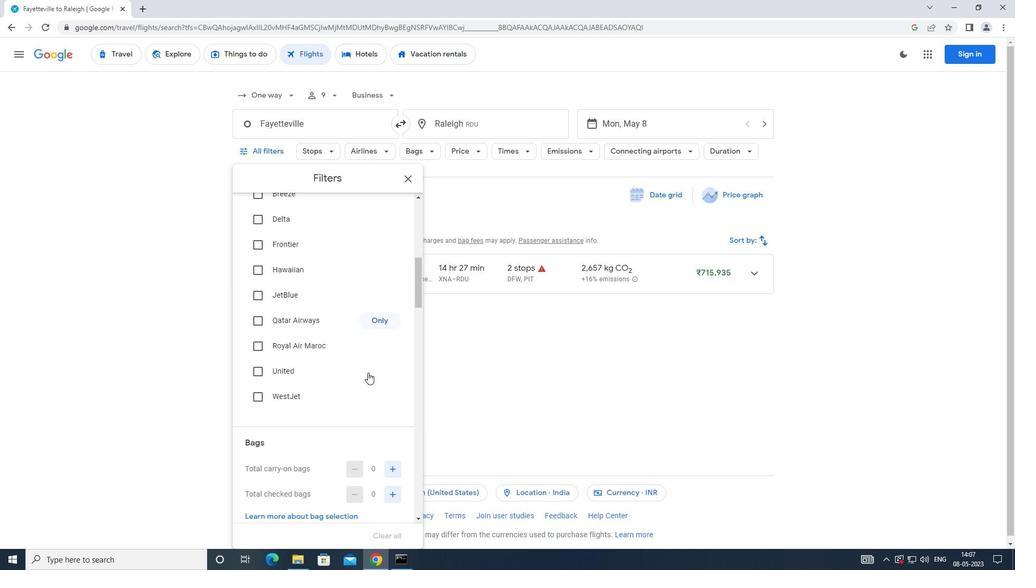 
Action: Mouse scrolled (367, 372) with delta (0, 0)
Screenshot: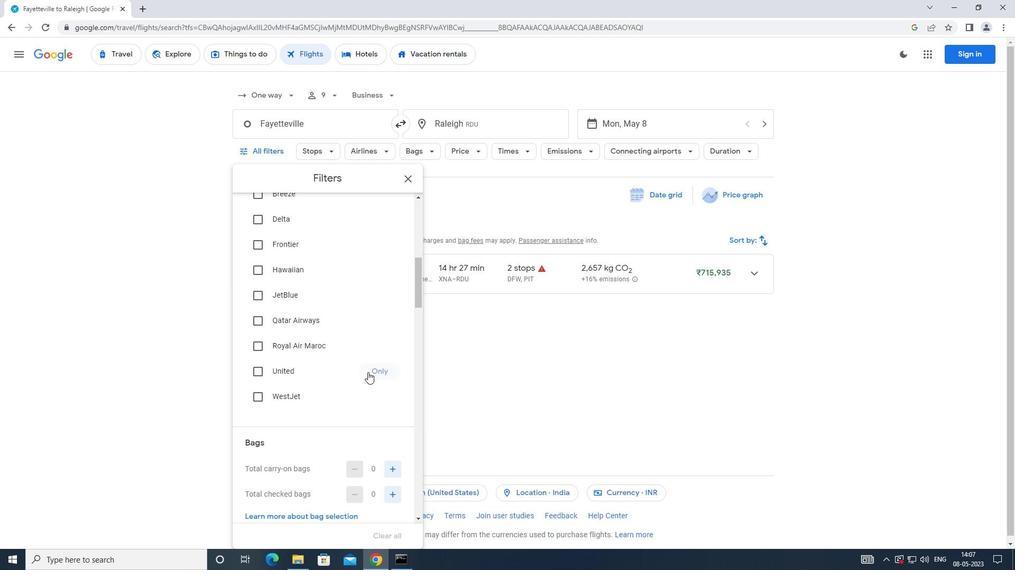 
Action: Mouse scrolled (367, 372) with delta (0, 0)
Screenshot: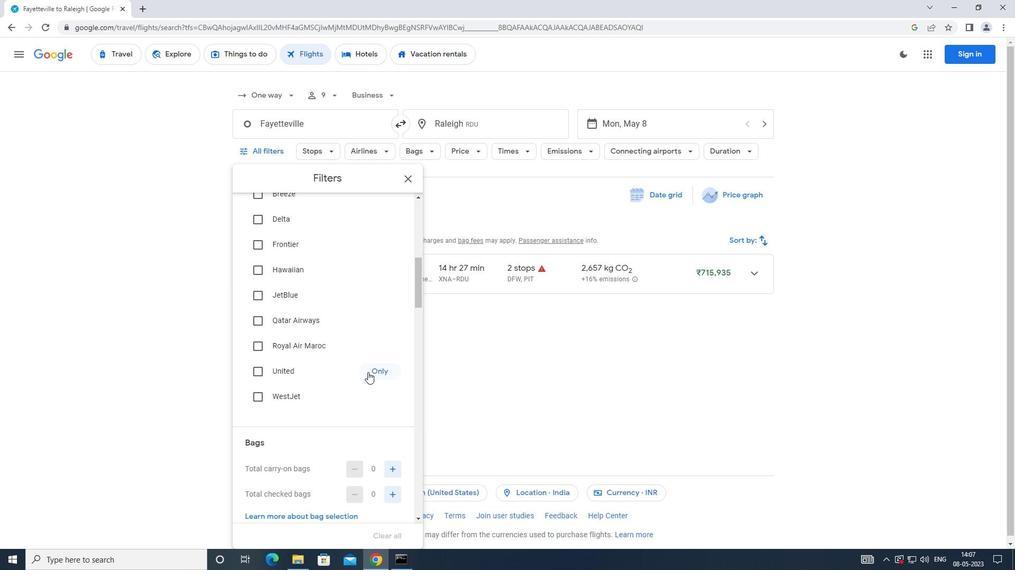 
Action: Mouse moved to (367, 369)
Screenshot: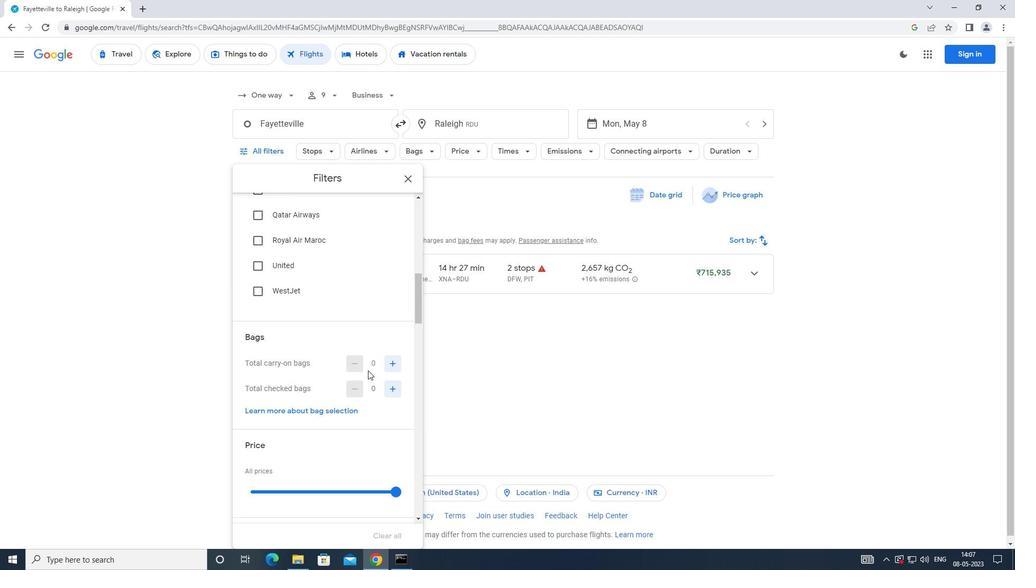 
Action: Mouse scrolled (367, 369) with delta (0, 0)
Screenshot: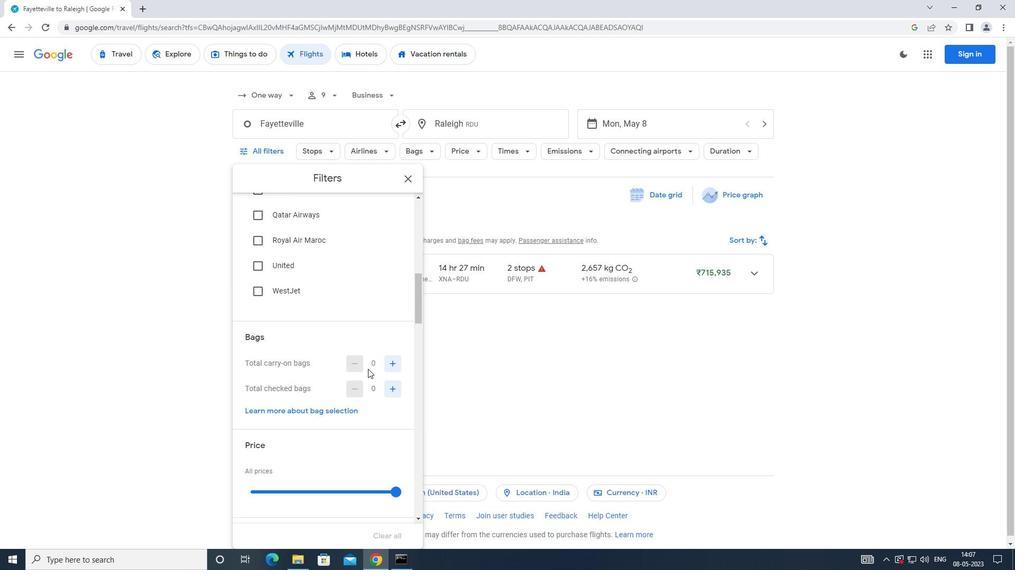 
Action: Mouse moved to (393, 341)
Screenshot: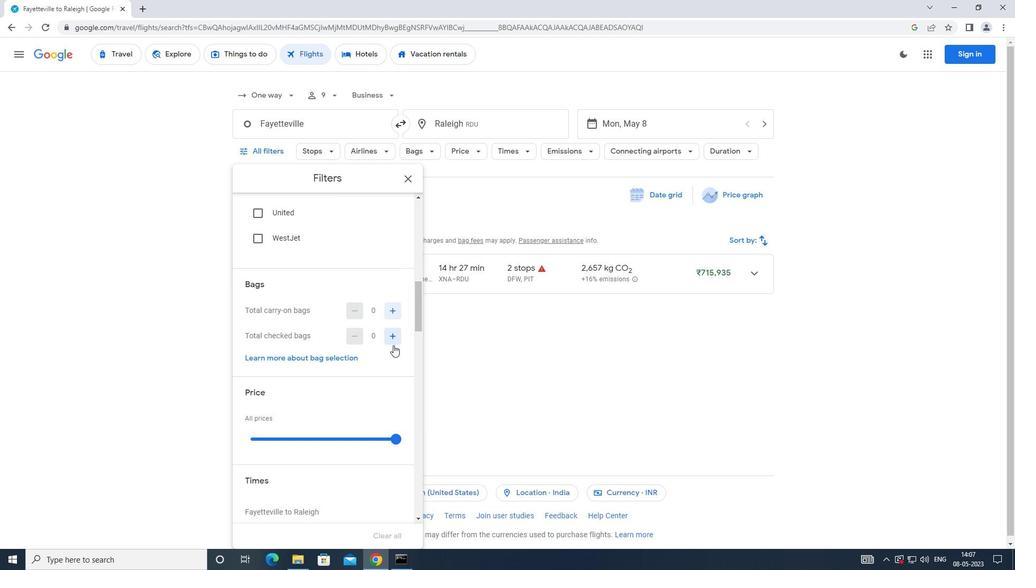 
Action: Mouse pressed left at (393, 341)
Screenshot: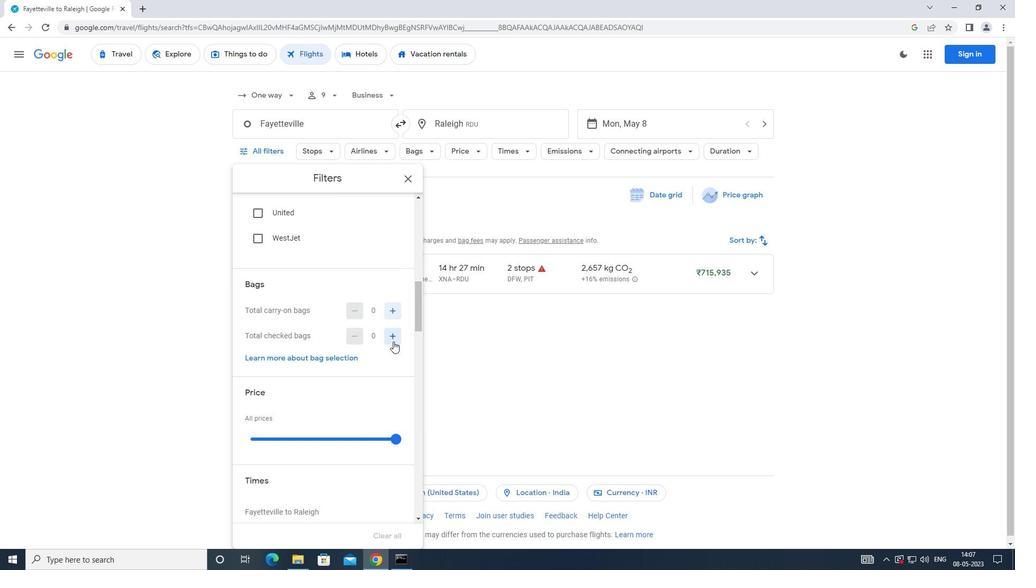 
Action: Mouse moved to (394, 341)
Screenshot: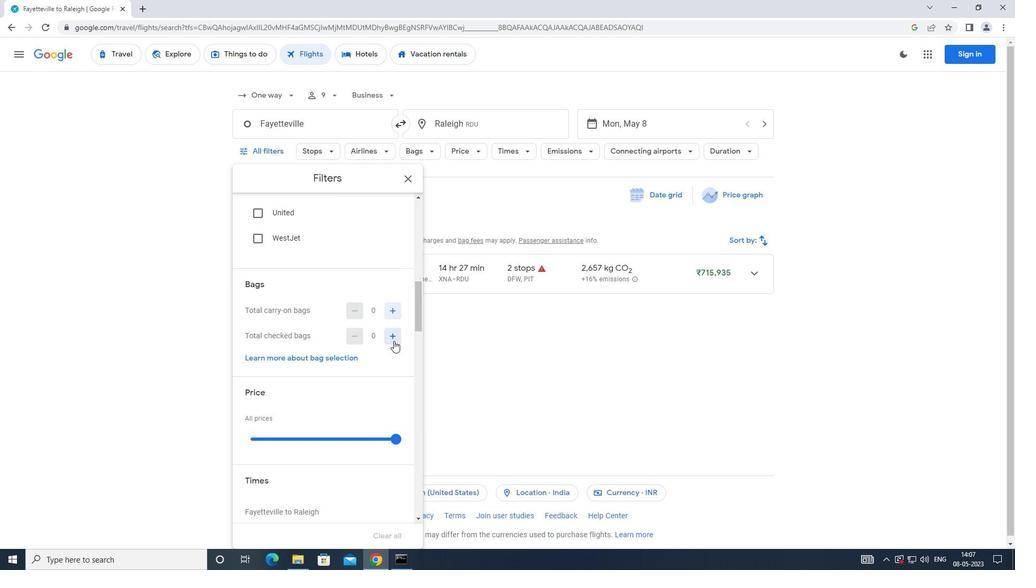 
Action: Mouse pressed left at (394, 341)
Screenshot: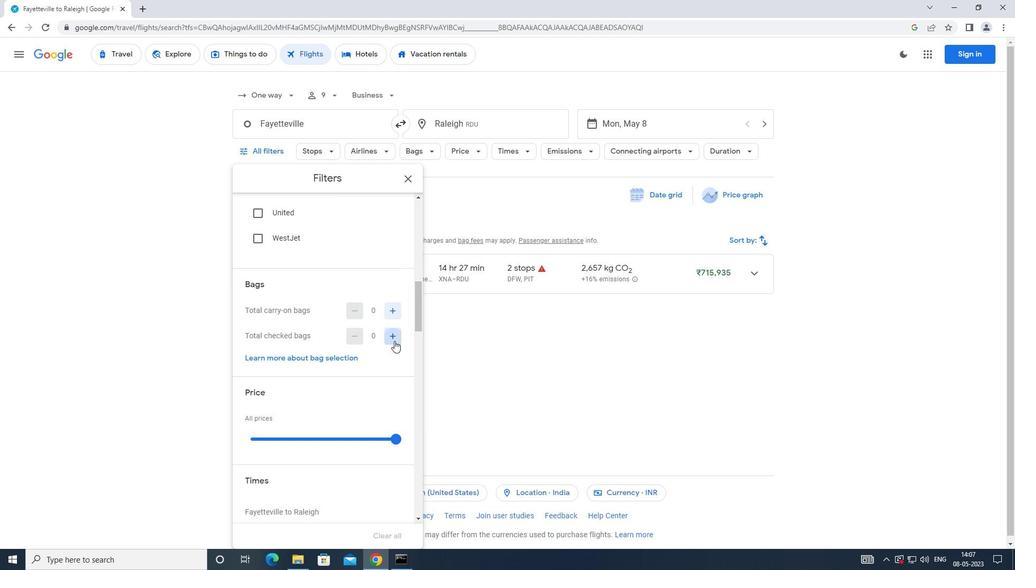 
Action: Mouse pressed left at (394, 341)
Screenshot: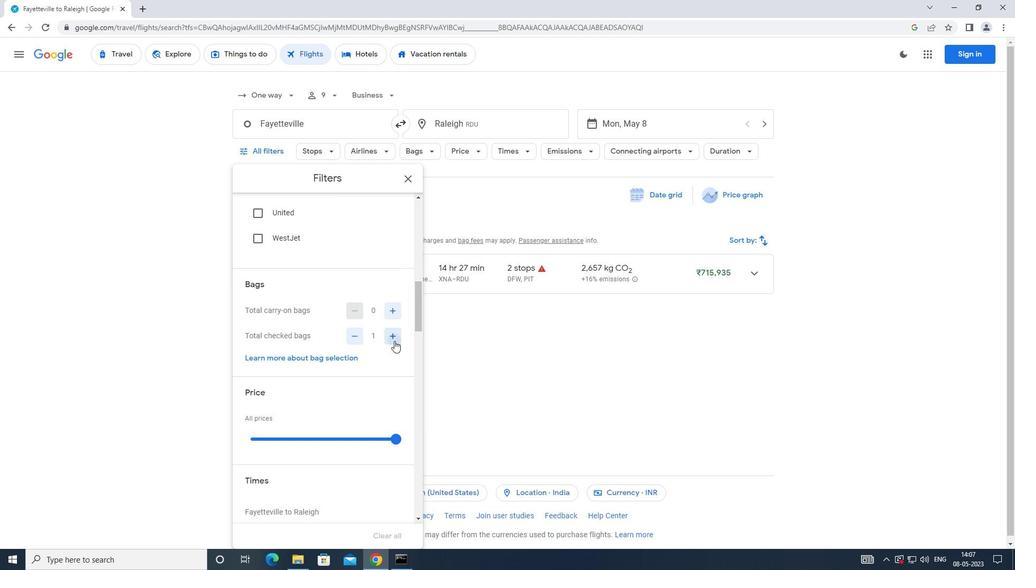 
Action: Mouse pressed left at (394, 341)
Screenshot: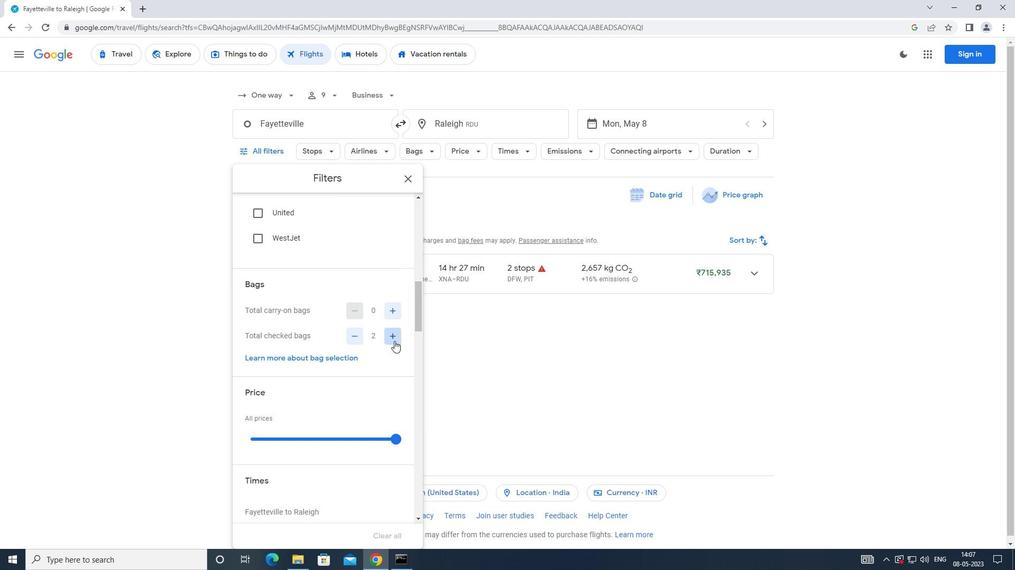 
Action: Mouse pressed left at (394, 341)
Screenshot: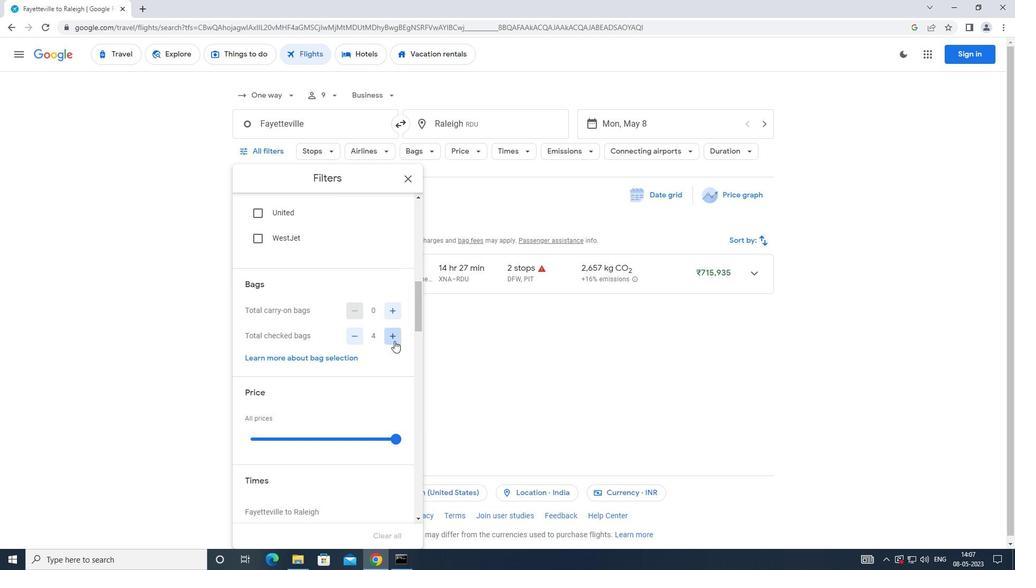 
Action: Mouse pressed left at (394, 341)
Screenshot: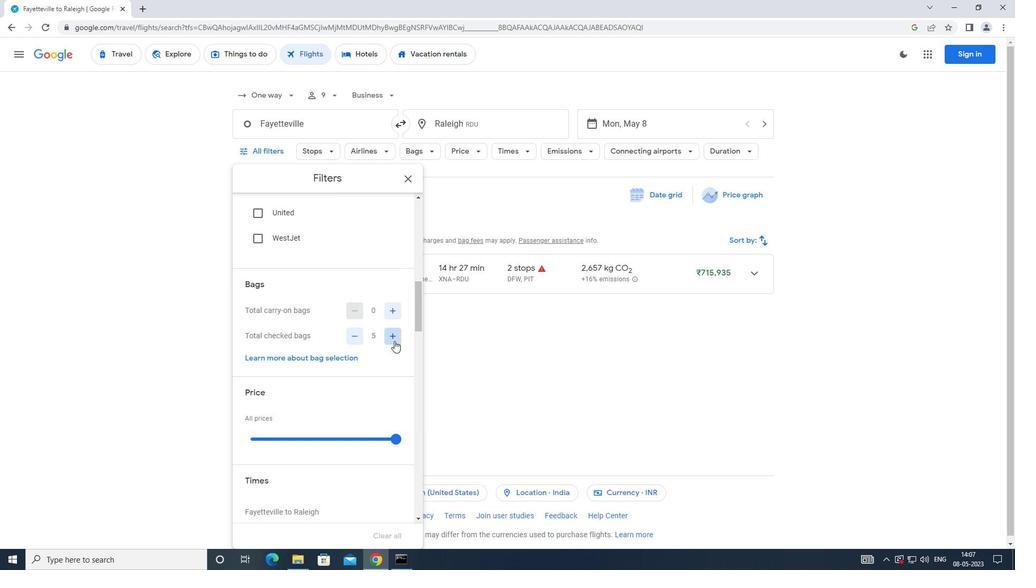 
Action: Mouse pressed left at (394, 341)
Screenshot: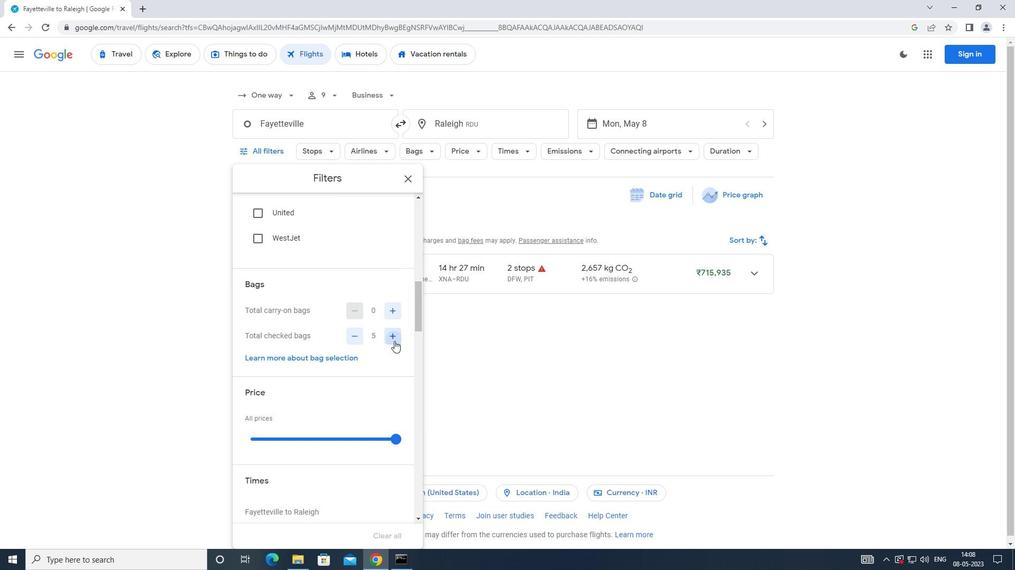 
Action: Mouse pressed left at (394, 341)
Screenshot: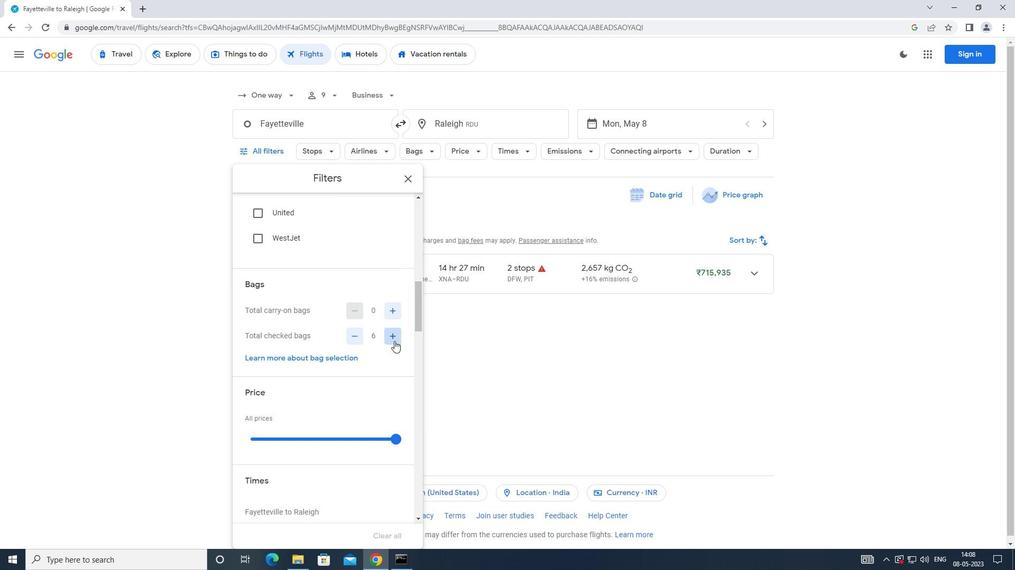 
Action: Mouse pressed left at (394, 341)
Screenshot: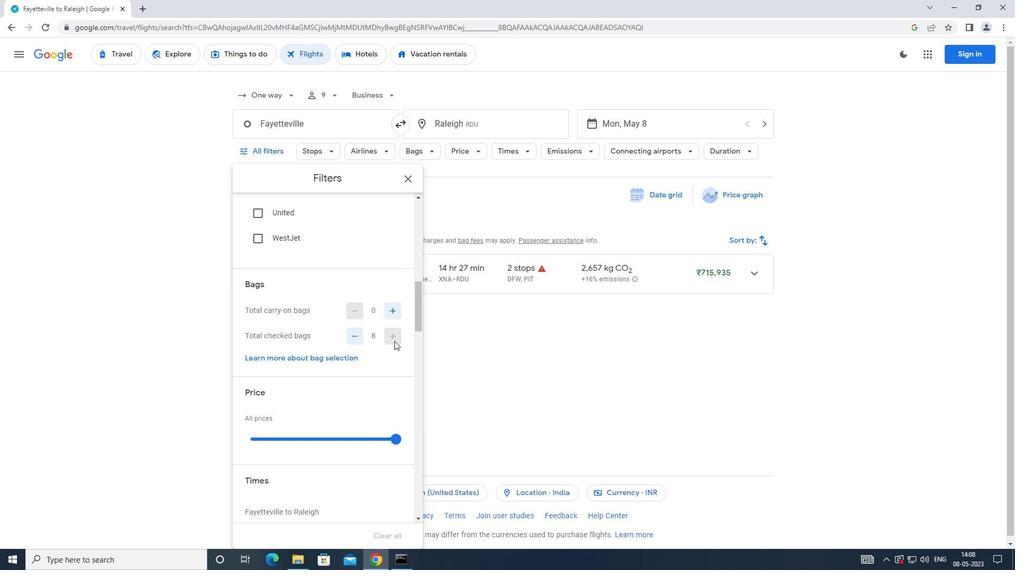 
Action: Mouse moved to (344, 342)
Screenshot: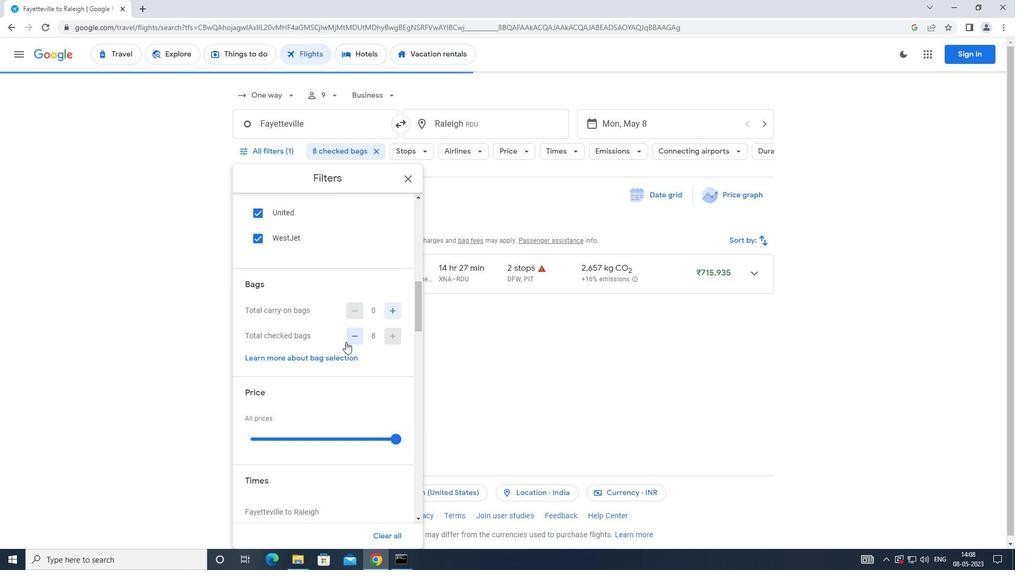 
Action: Mouse scrolled (344, 341) with delta (0, 0)
Screenshot: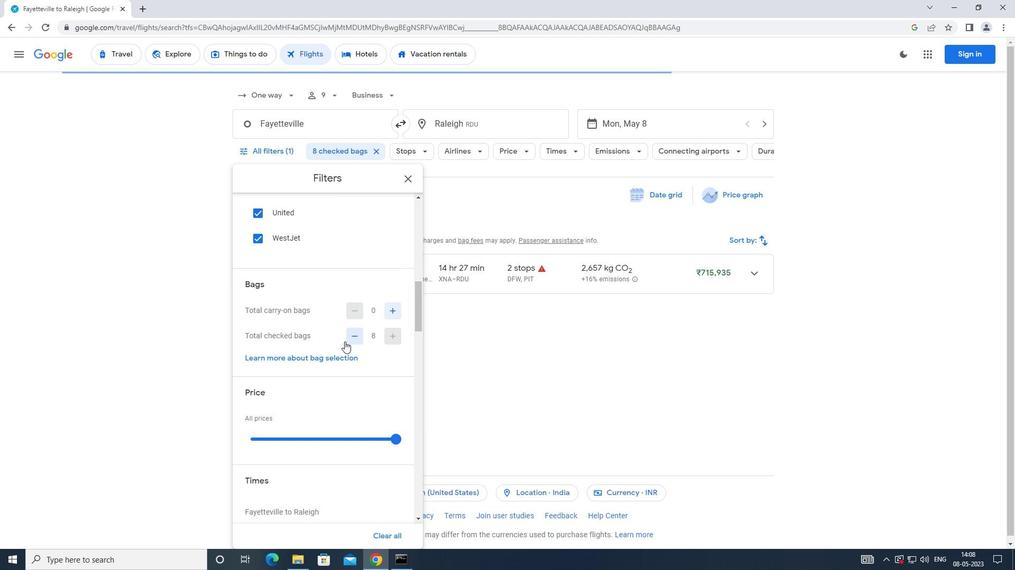 
Action: Mouse moved to (392, 386)
Screenshot: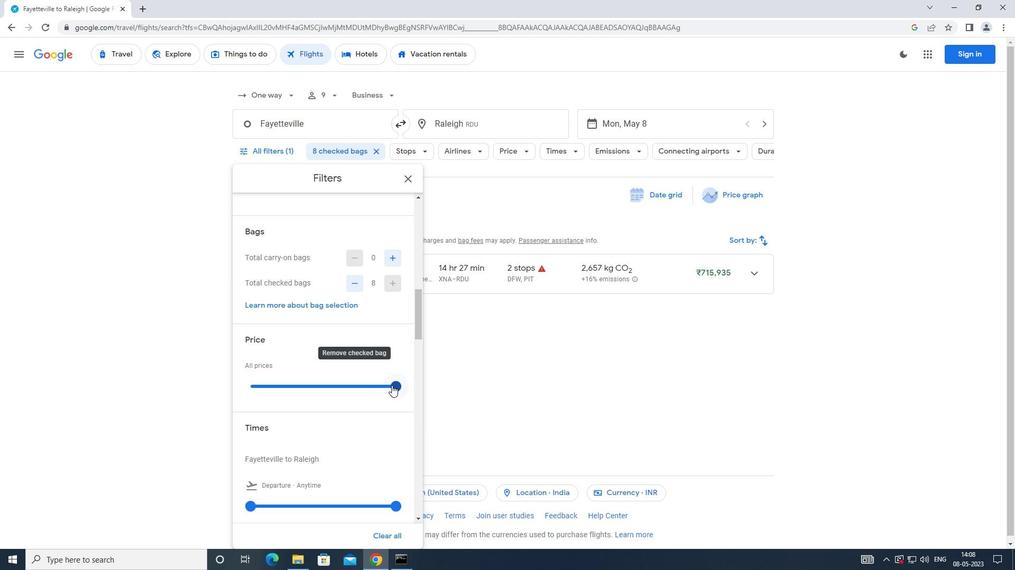 
Action: Mouse pressed left at (392, 386)
Screenshot: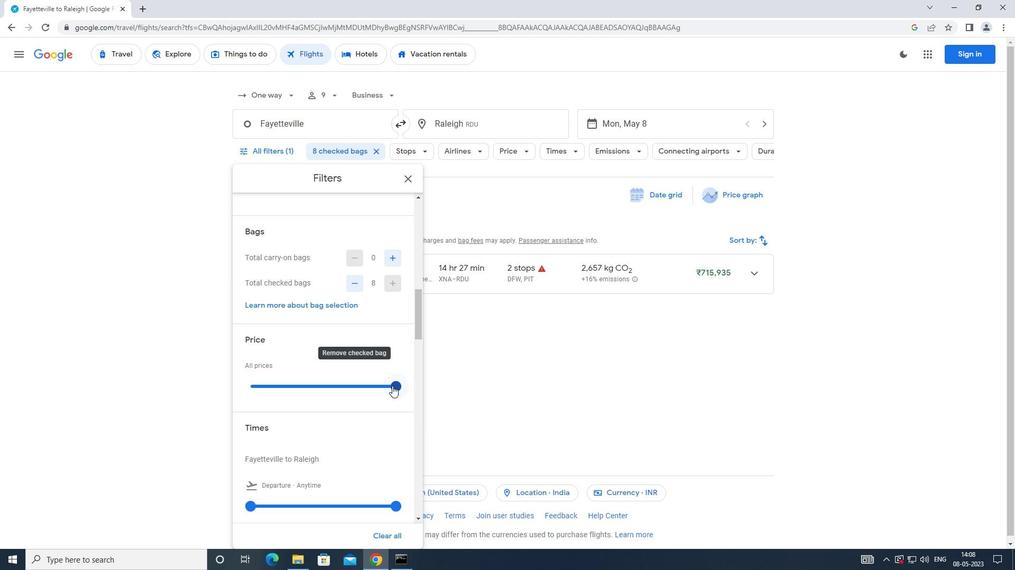
Action: Mouse moved to (298, 379)
Screenshot: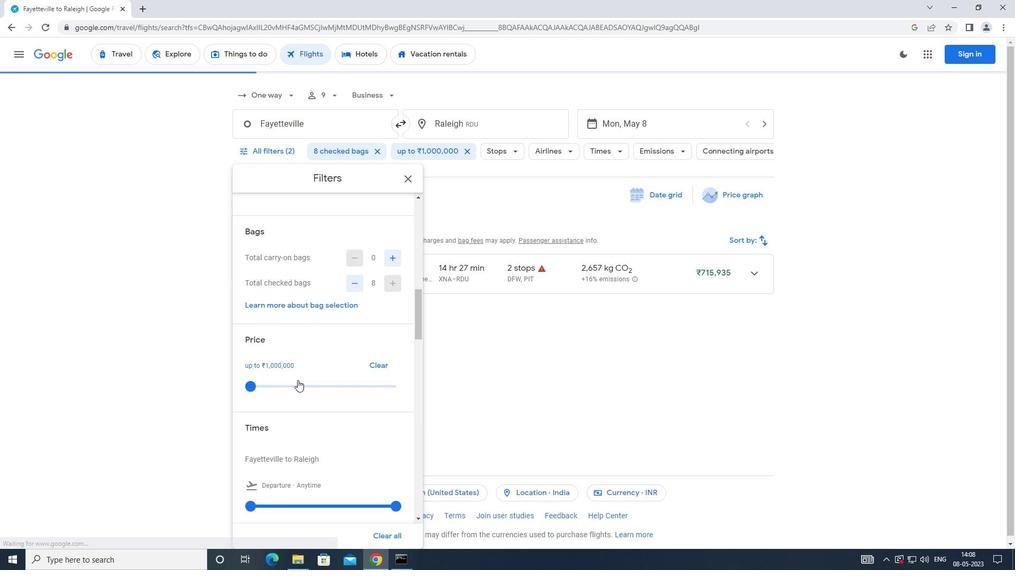 
Action: Mouse scrolled (298, 378) with delta (0, 0)
Screenshot: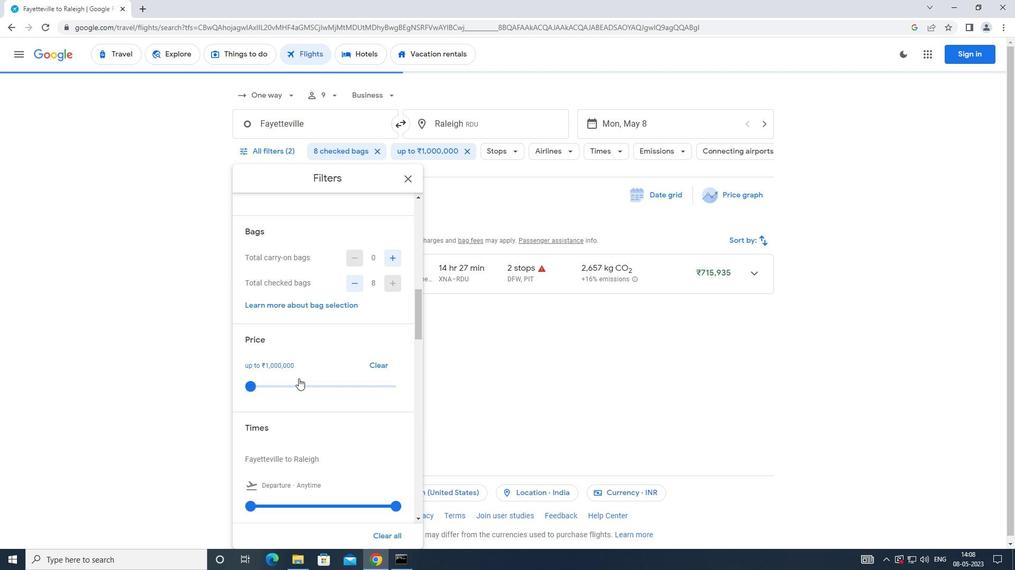 
Action: Mouse moved to (249, 454)
Screenshot: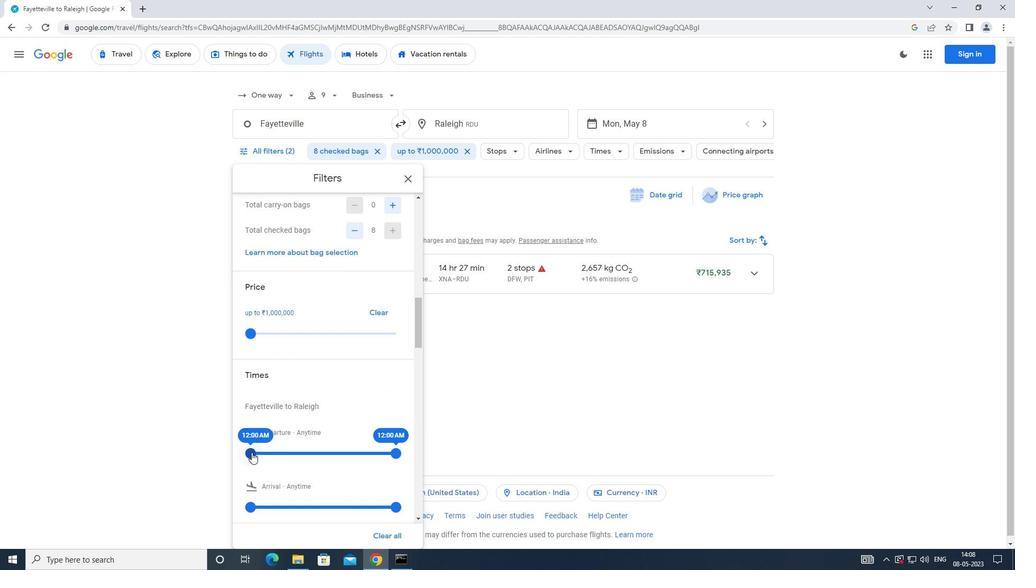 
Action: Mouse pressed left at (249, 454)
Screenshot: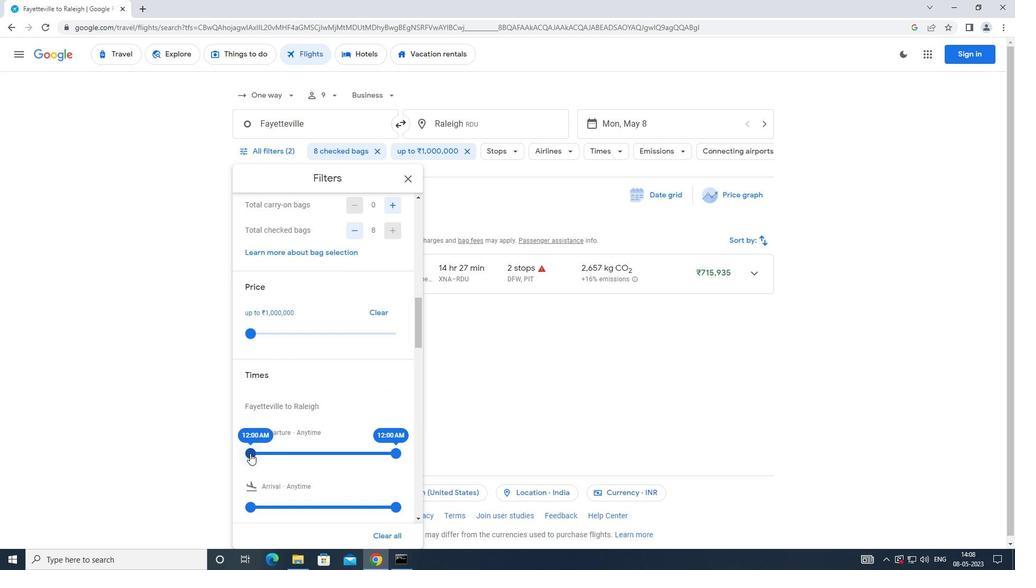 
Action: Mouse moved to (397, 455)
Screenshot: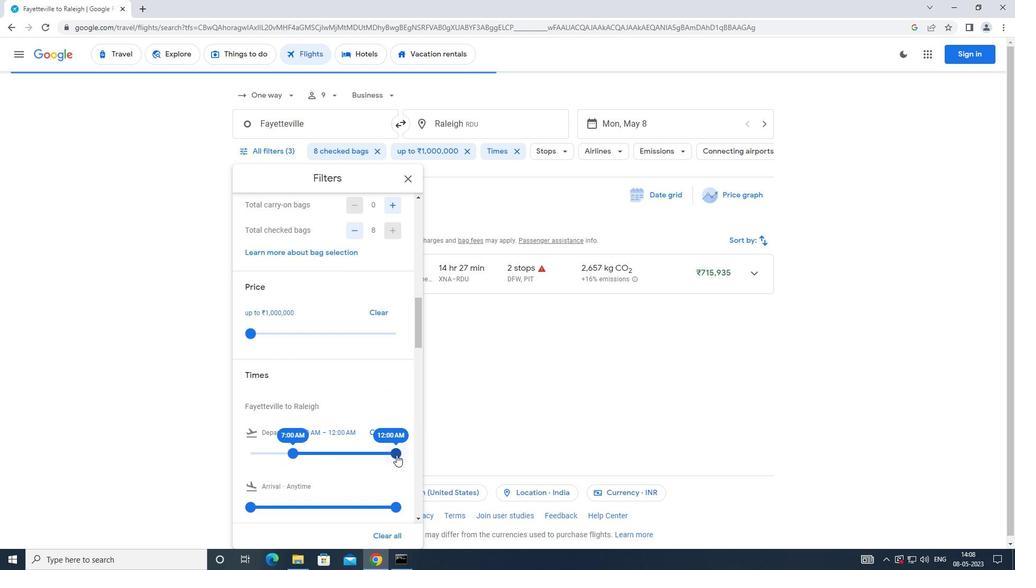 
Action: Mouse pressed left at (397, 455)
Screenshot: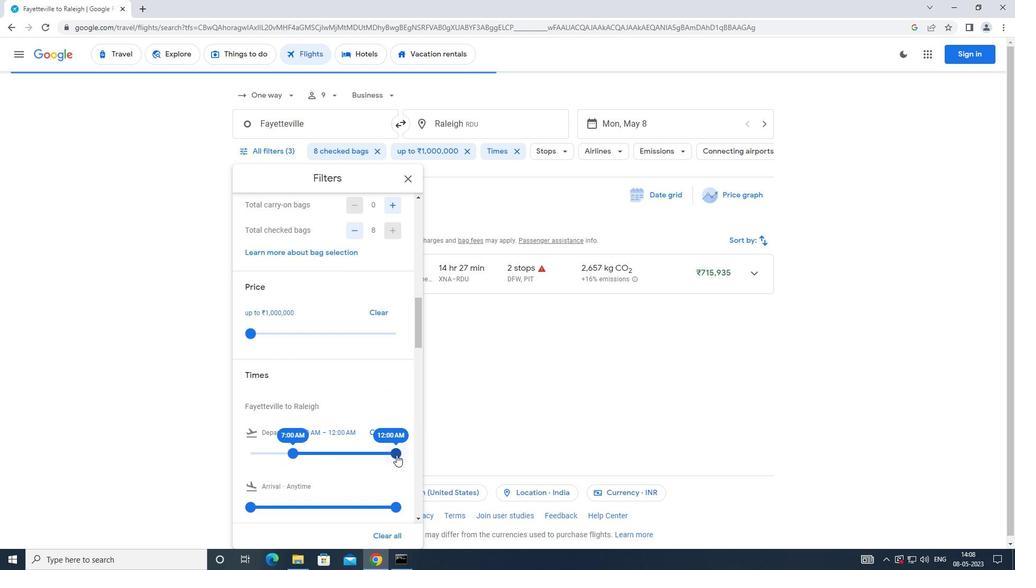 
Action: Mouse moved to (405, 180)
Screenshot: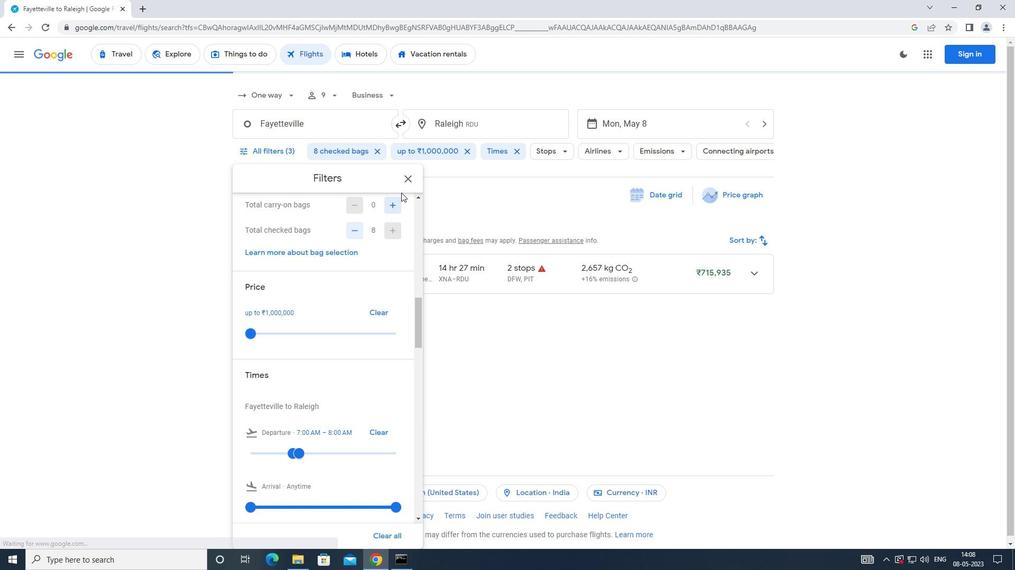 
Action: Mouse pressed left at (405, 180)
Screenshot: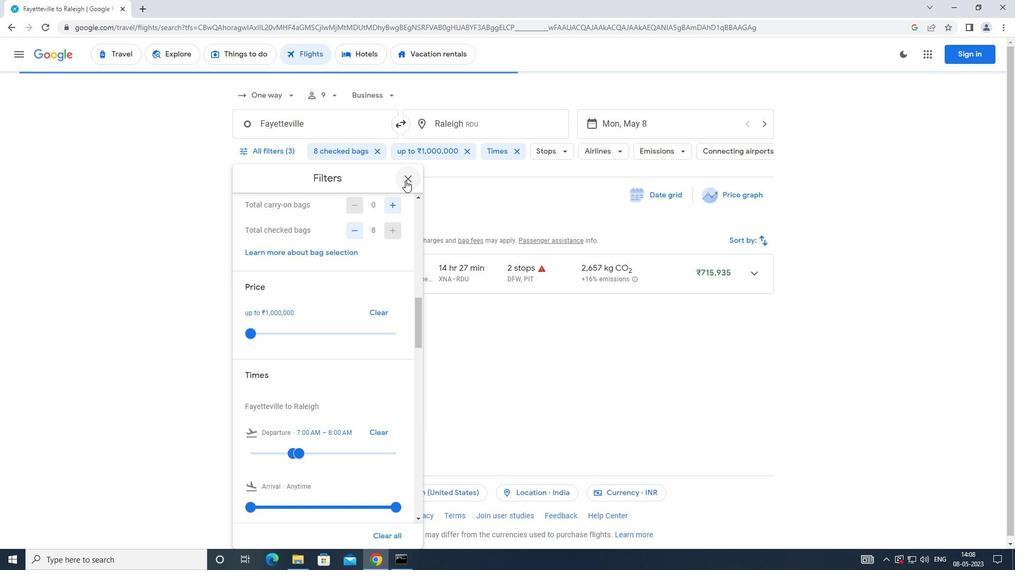 
Action: Key pressed <Key.f8>
Screenshot: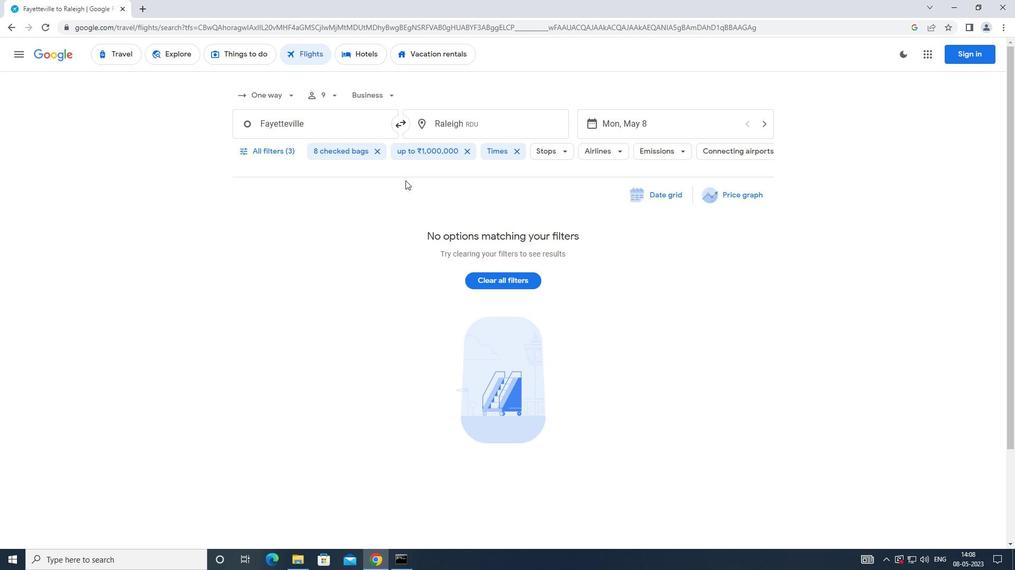 
